 Task: Open Card Customer Onboarding Execution in Board Customer Acquisition to Workspace Account Management and add a team member Softage.1@softage.net, a label Blue, a checklist Houseplant Care, an attachment from Trello, a color Blue and finally, add a card description 'Plan and execute company team-building workshop' and a comment 'Let us approach this task with a sense of enthusiasm and passion, embracing the challenge and the opportunity it presents.'. Add a start date 'Jan 01, 1900' with a due date 'Jan 08, 1900'
Action: Mouse moved to (375, 206)
Screenshot: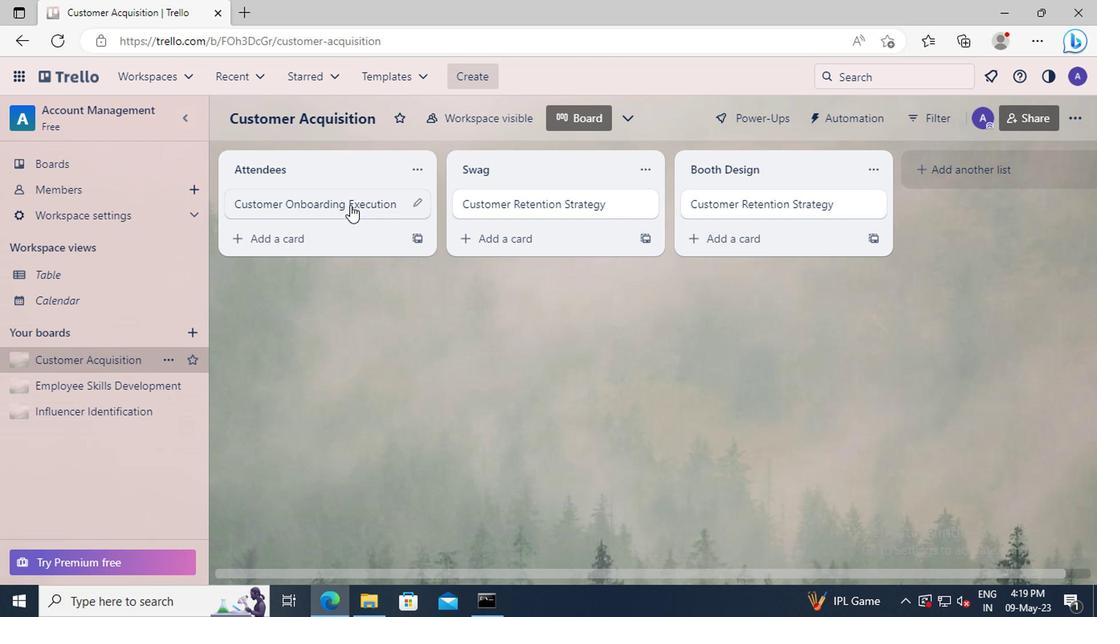 
Action: Mouse pressed left at (375, 206)
Screenshot: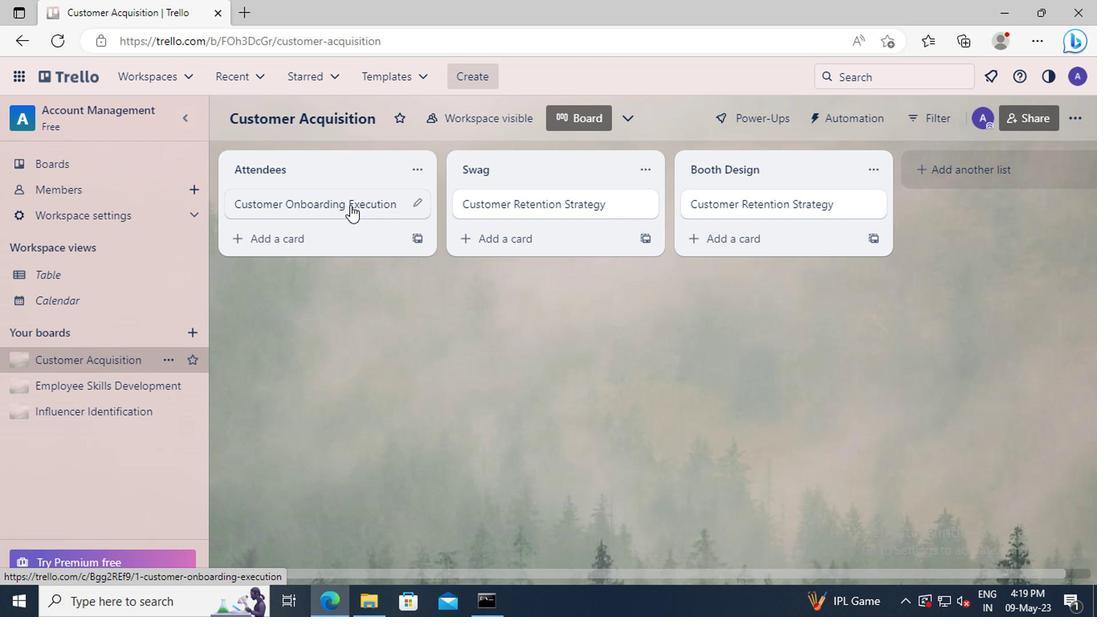 
Action: Mouse moved to (772, 201)
Screenshot: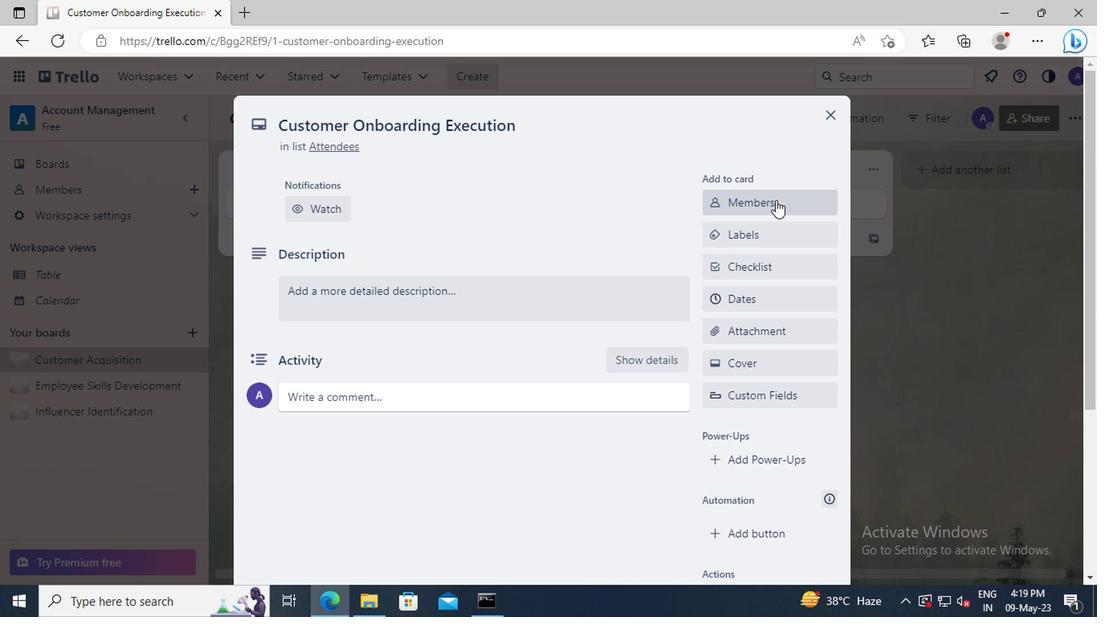 
Action: Mouse pressed left at (772, 201)
Screenshot: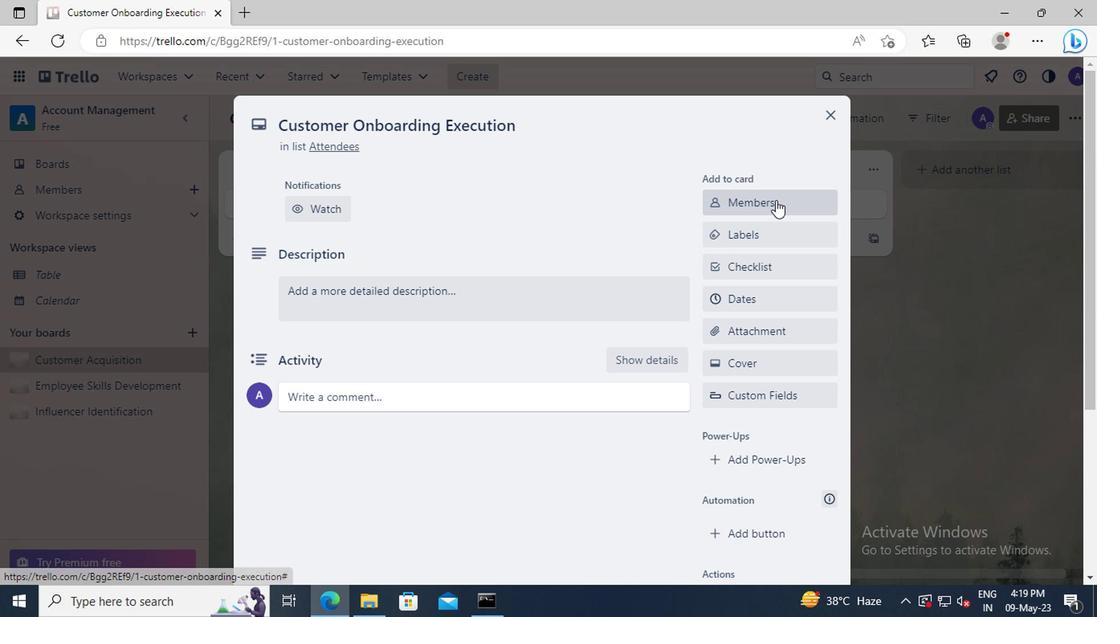 
Action: Mouse moved to (763, 285)
Screenshot: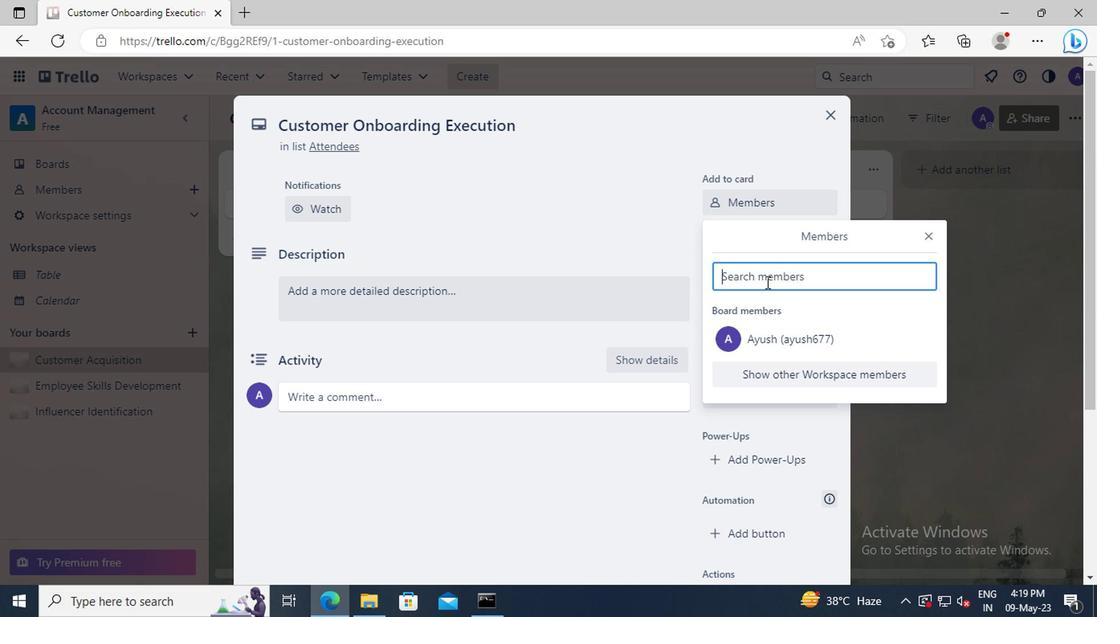 
Action: Mouse pressed left at (763, 285)
Screenshot: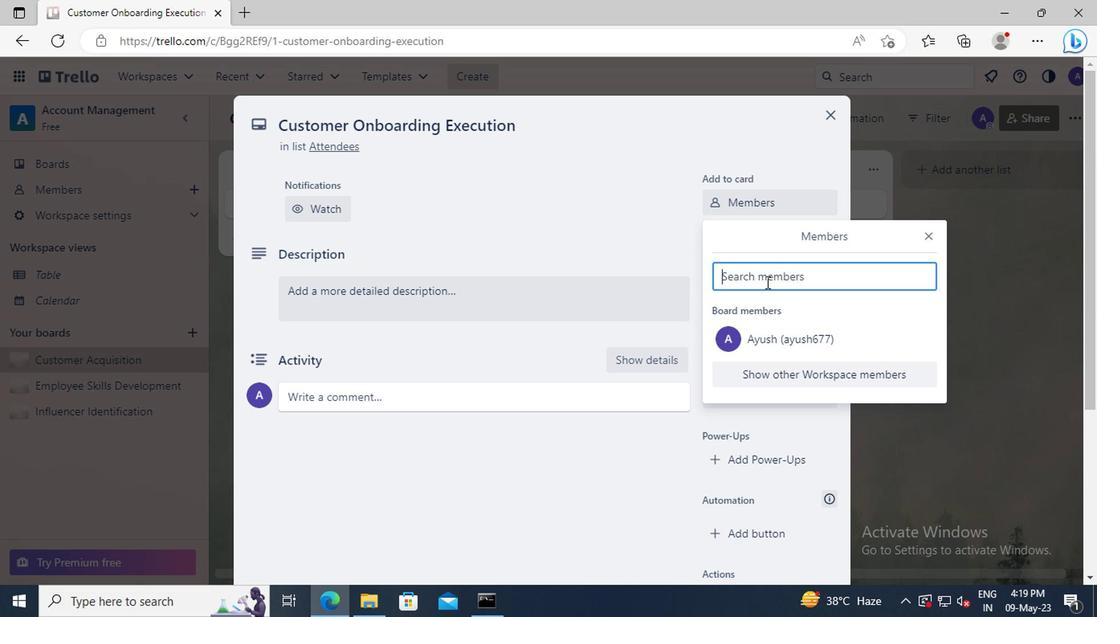 
Action: Mouse moved to (767, 285)
Screenshot: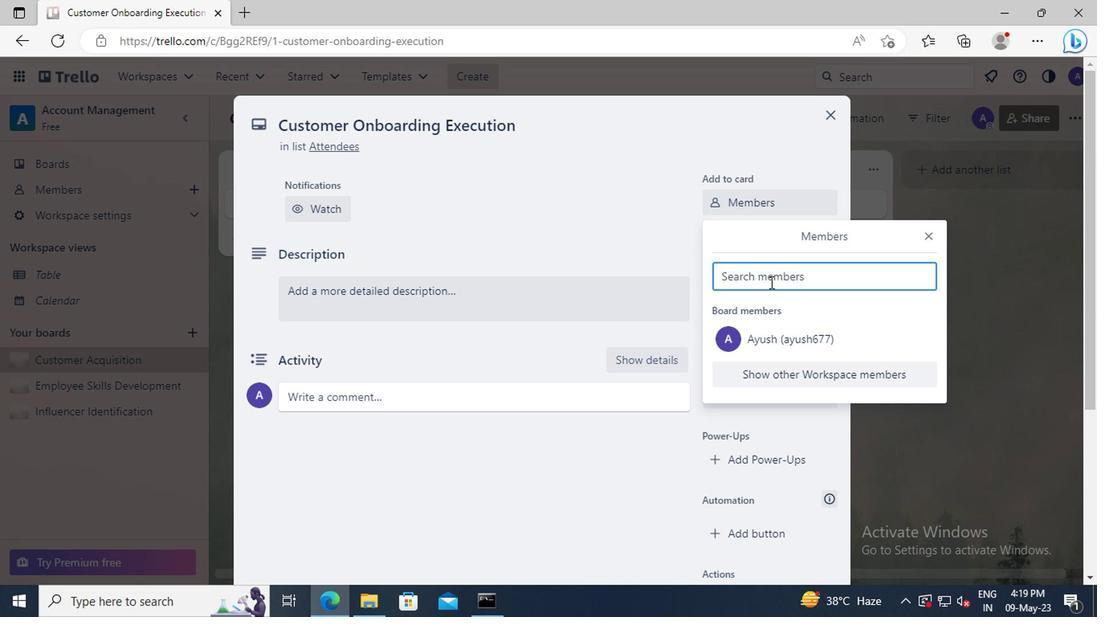 
Action: Key pressed <Key.shift_r>Softage.1
Screenshot: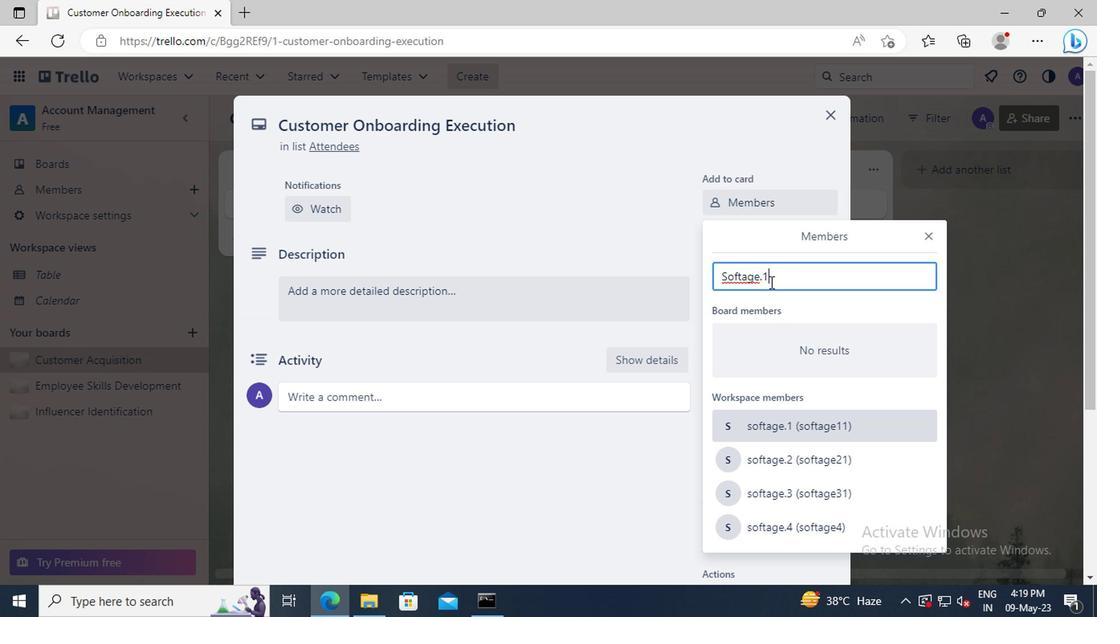 
Action: Mouse moved to (778, 430)
Screenshot: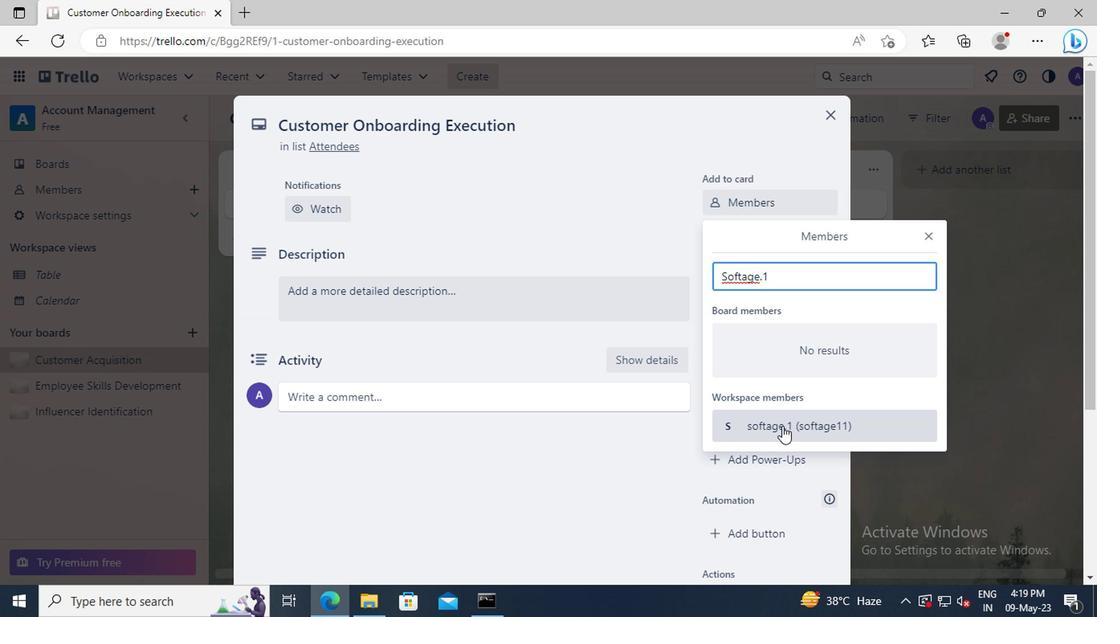 
Action: Mouse pressed left at (778, 430)
Screenshot: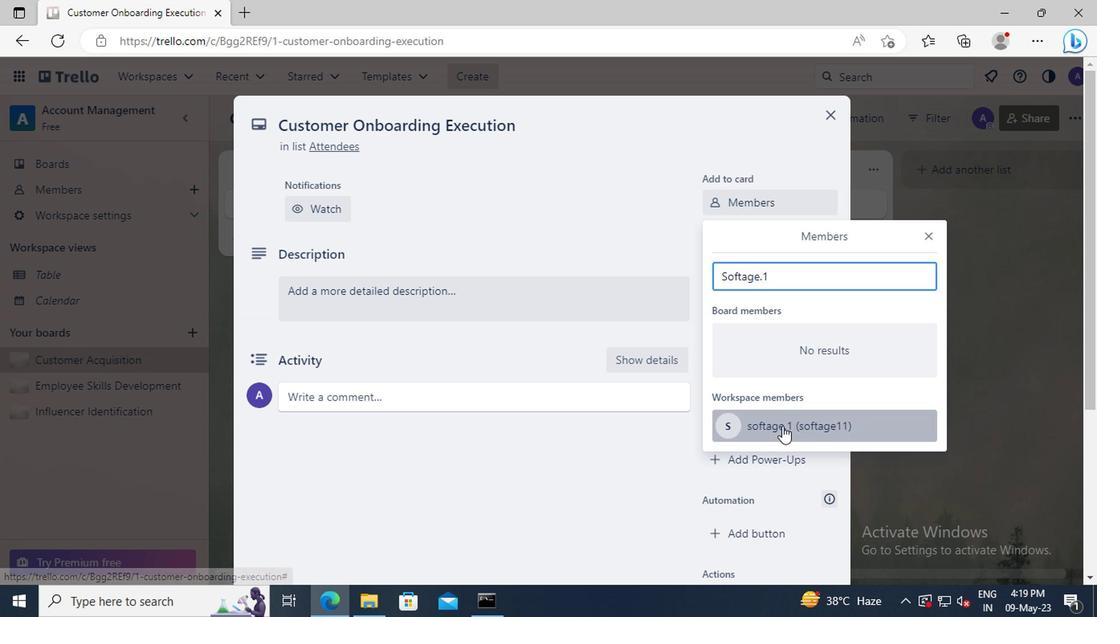 
Action: Mouse moved to (917, 241)
Screenshot: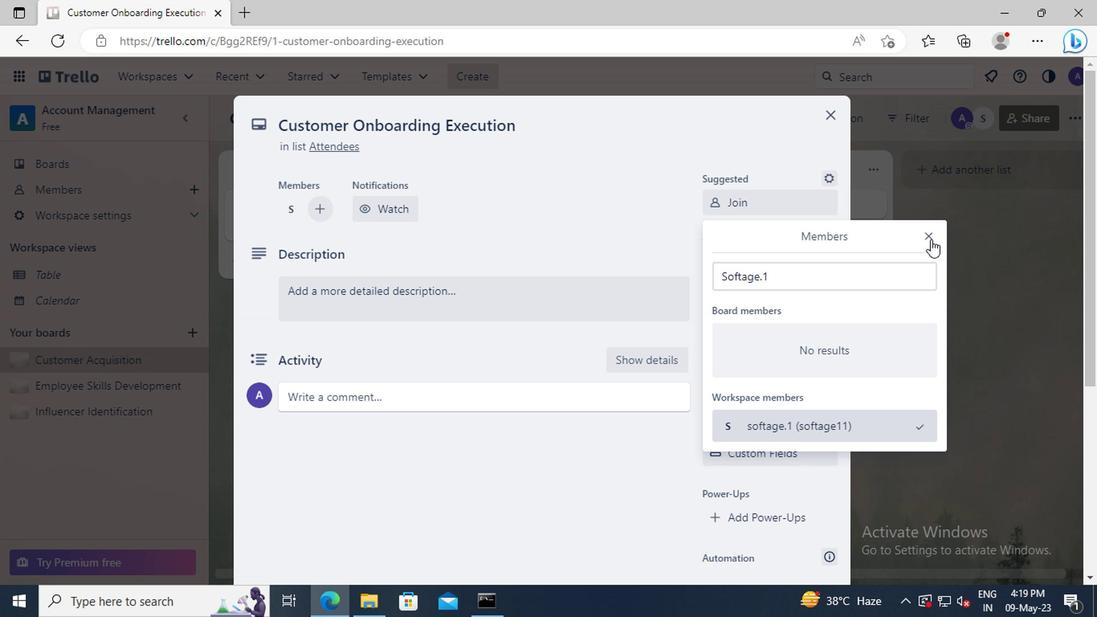 
Action: Mouse pressed left at (917, 241)
Screenshot: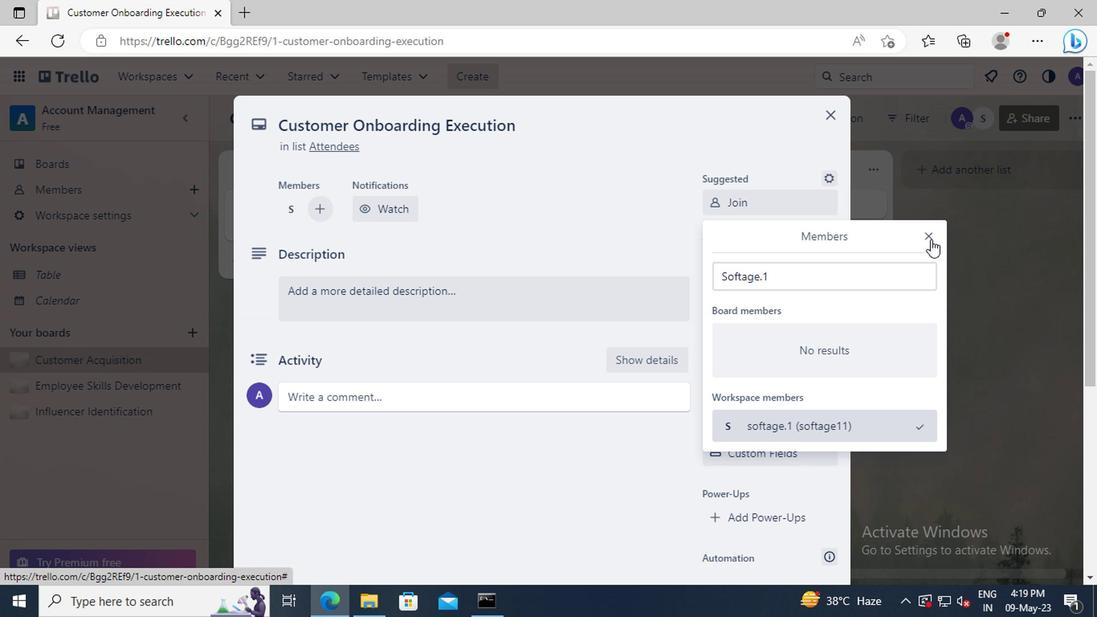 
Action: Mouse moved to (799, 286)
Screenshot: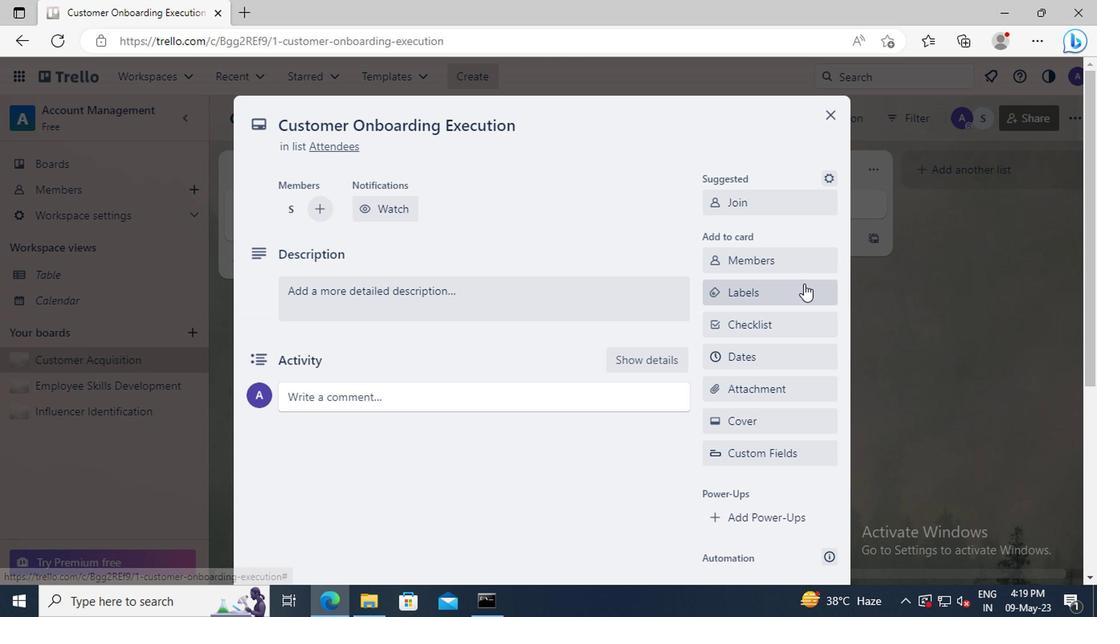 
Action: Mouse pressed left at (799, 286)
Screenshot: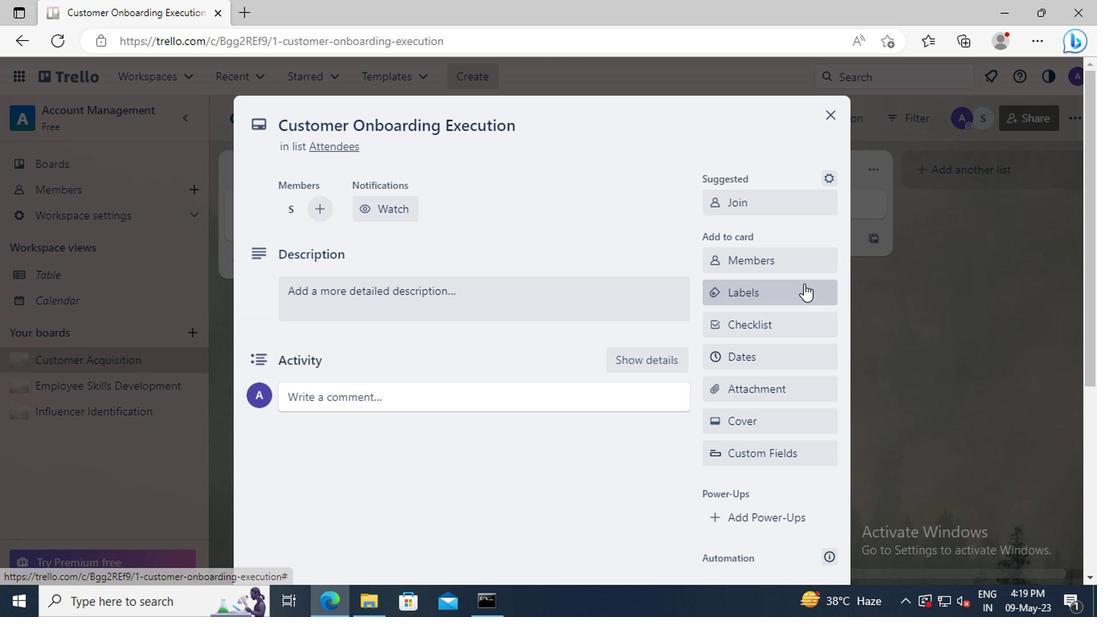 
Action: Mouse moved to (809, 400)
Screenshot: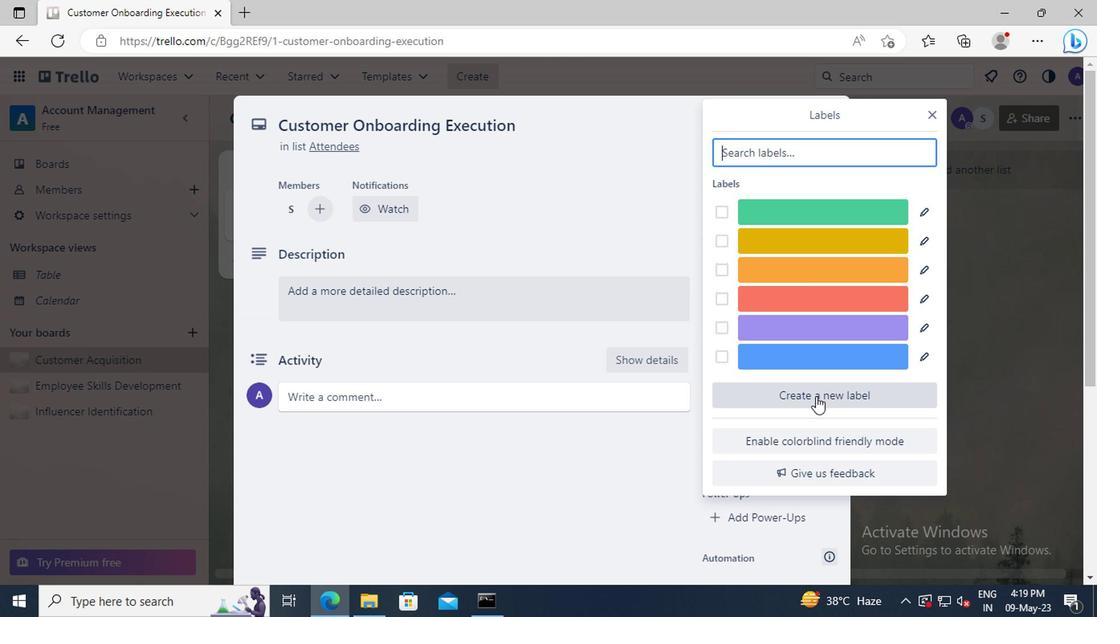 
Action: Mouse pressed left at (809, 400)
Screenshot: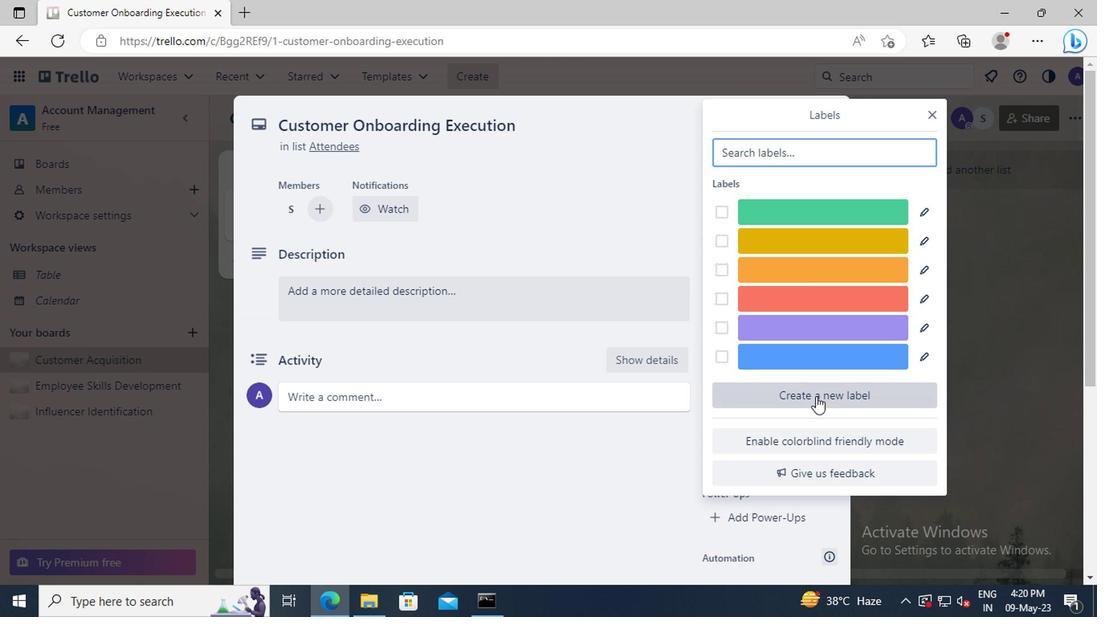 
Action: Mouse moved to (739, 438)
Screenshot: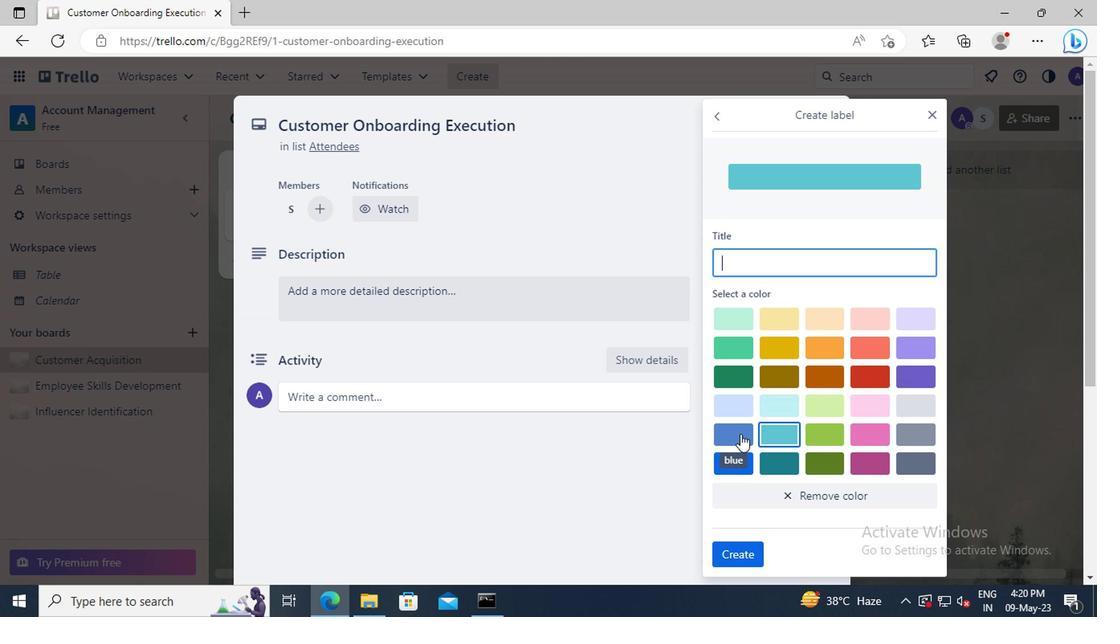 
Action: Mouse pressed left at (739, 438)
Screenshot: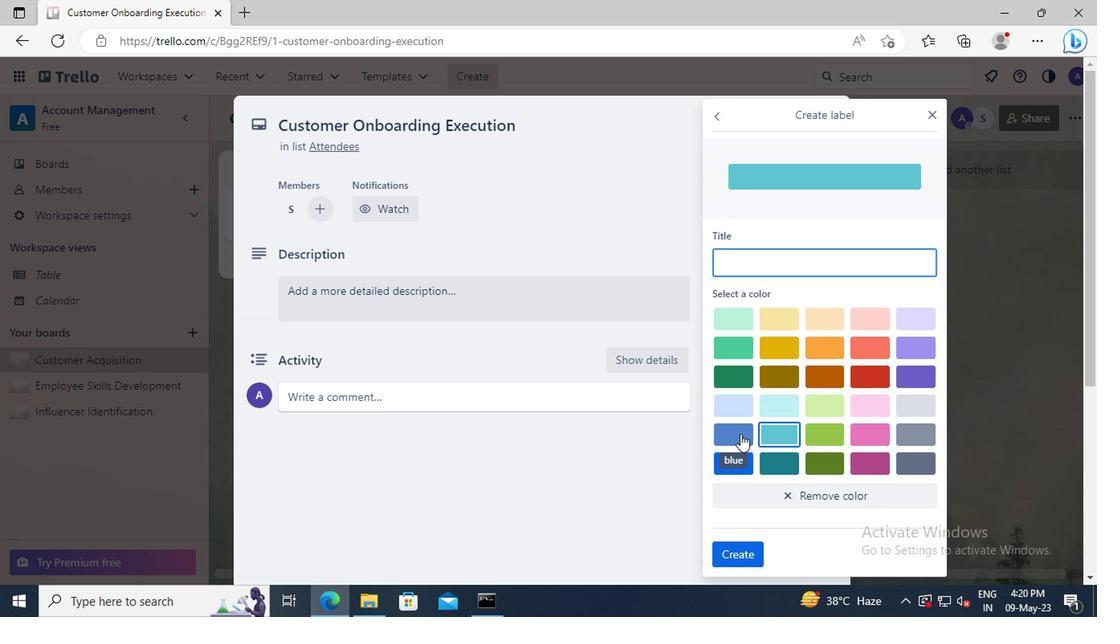 
Action: Mouse moved to (737, 560)
Screenshot: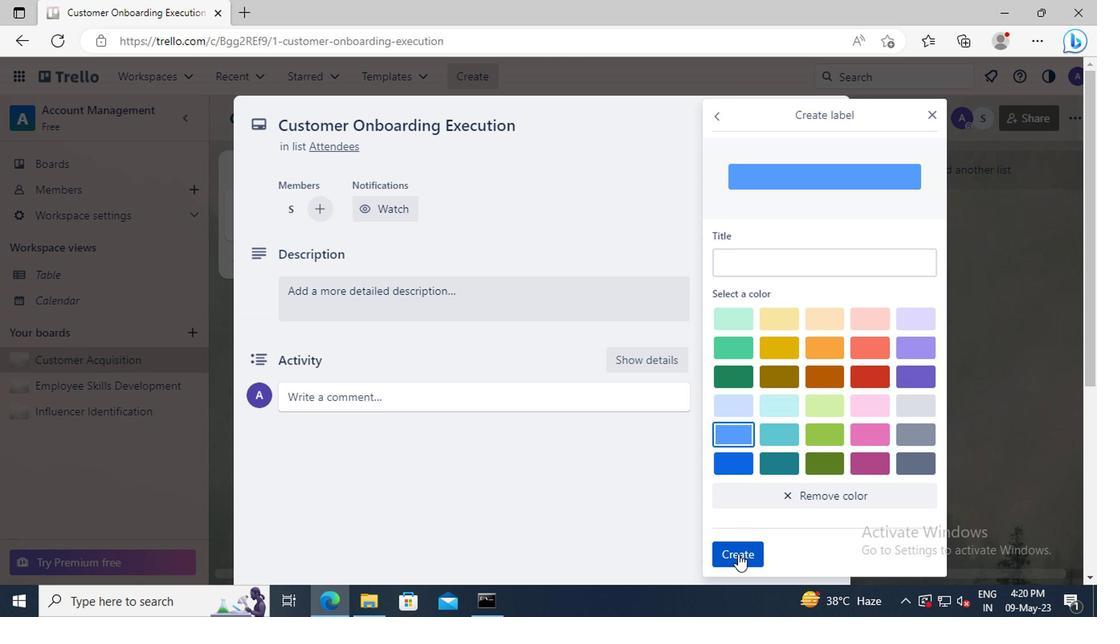 
Action: Mouse pressed left at (737, 560)
Screenshot: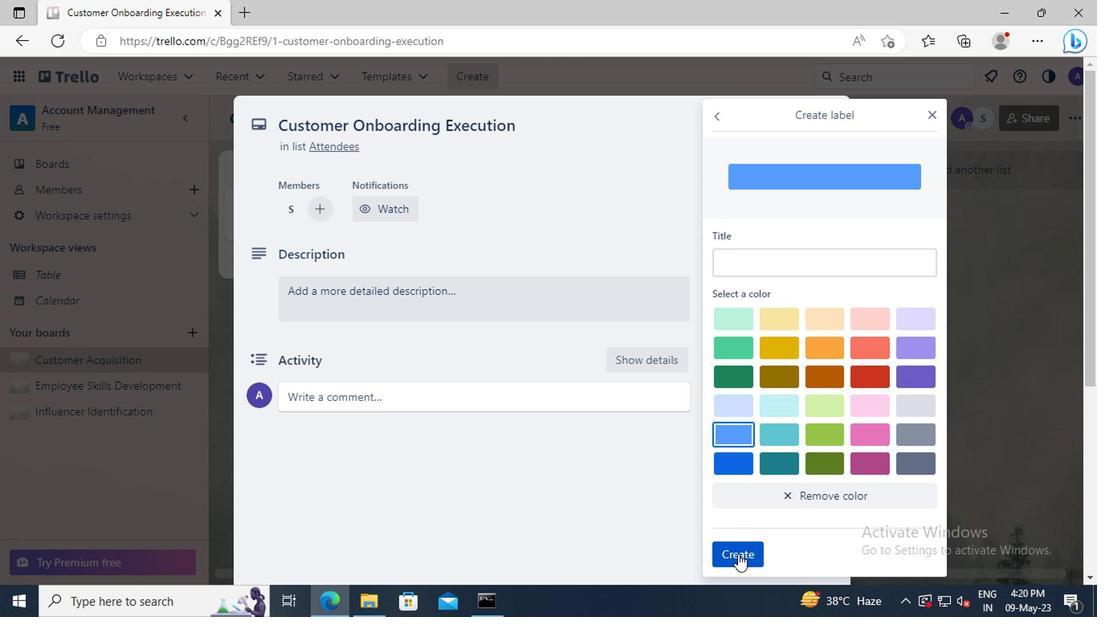 
Action: Mouse moved to (917, 115)
Screenshot: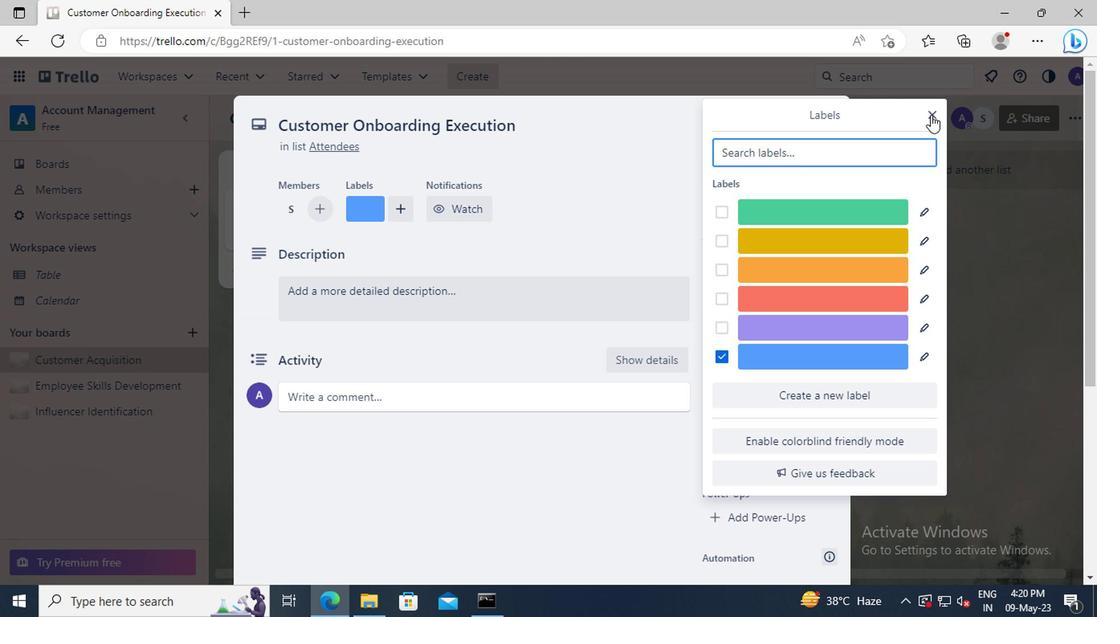 
Action: Mouse pressed left at (917, 115)
Screenshot: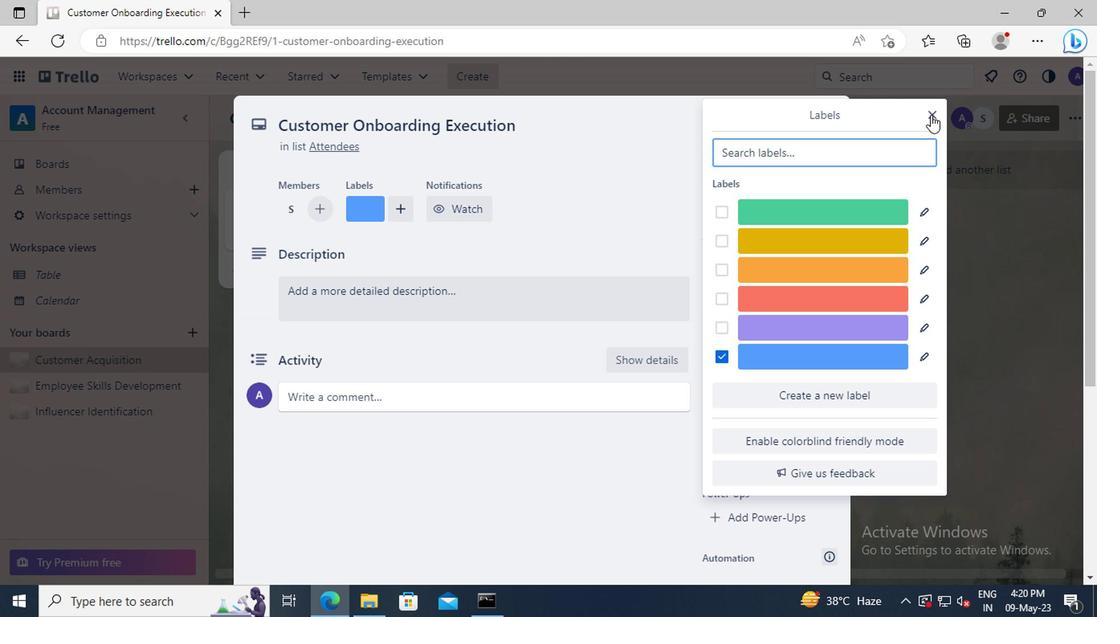 
Action: Mouse moved to (787, 331)
Screenshot: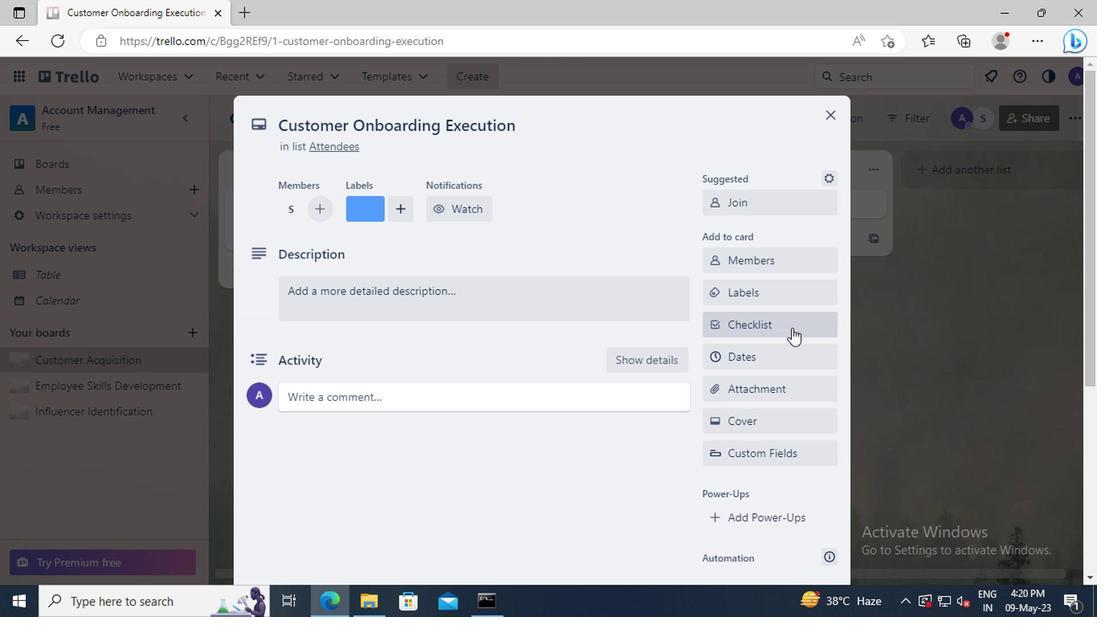 
Action: Mouse pressed left at (787, 331)
Screenshot: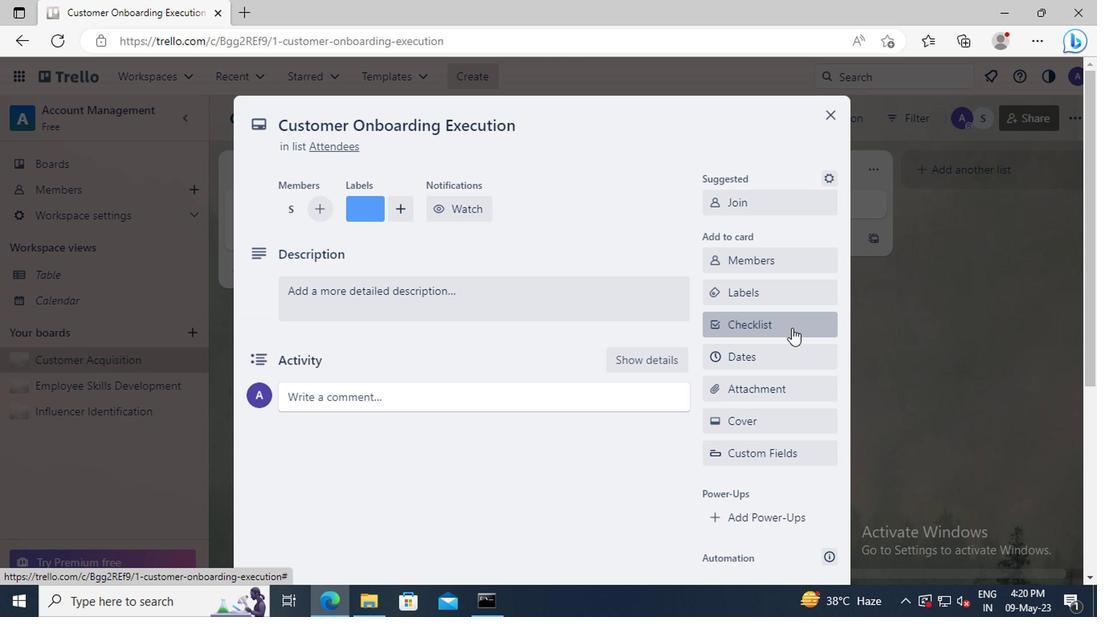 
Action: Key pressed <Key.shift>HOUSEPLANT<Key.space><Key.shift>CARE
Screenshot: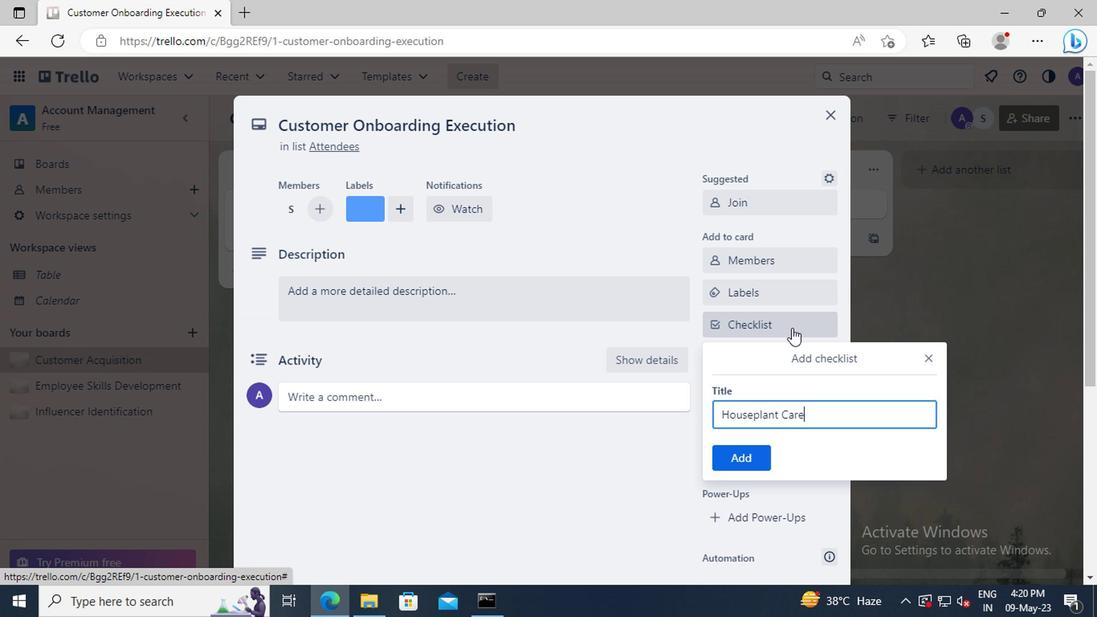 
Action: Mouse moved to (756, 459)
Screenshot: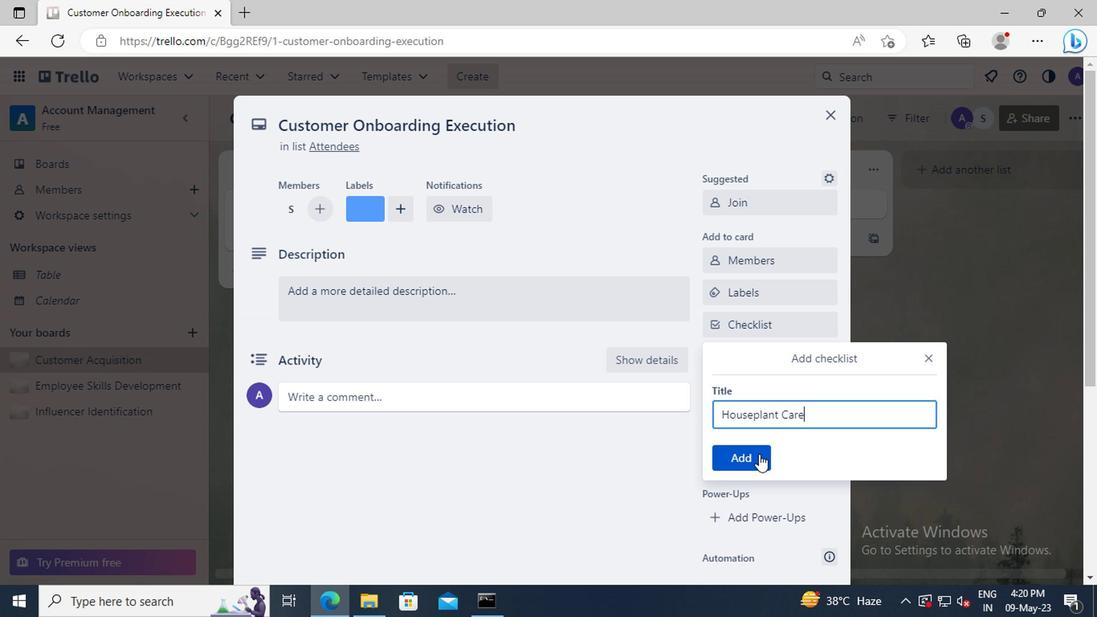 
Action: Mouse pressed left at (756, 459)
Screenshot: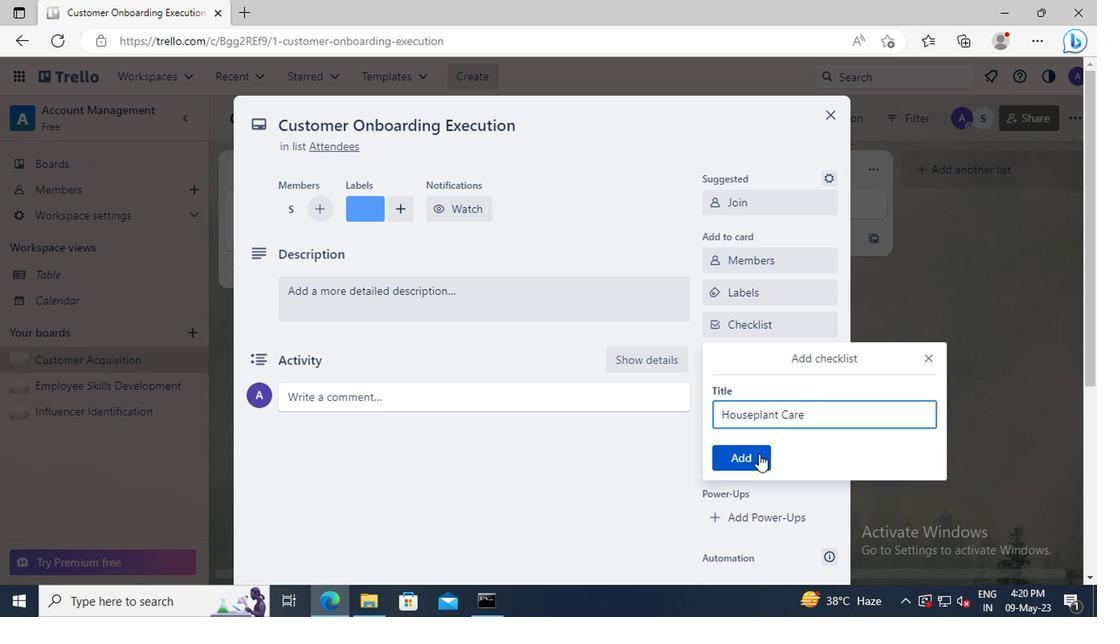 
Action: Mouse moved to (756, 401)
Screenshot: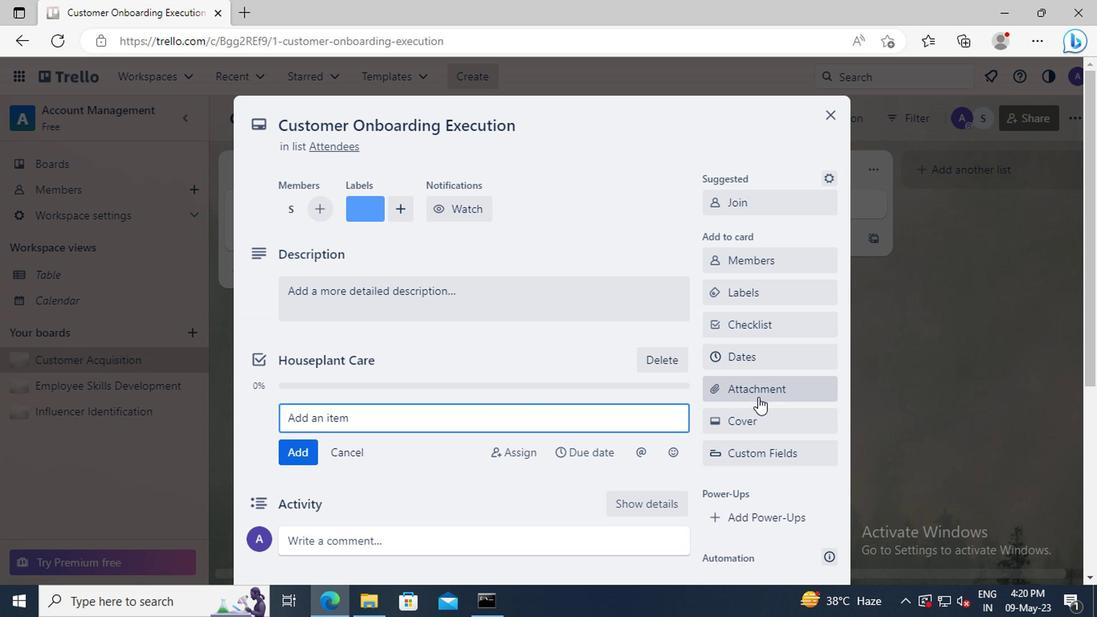 
Action: Mouse pressed left at (756, 401)
Screenshot: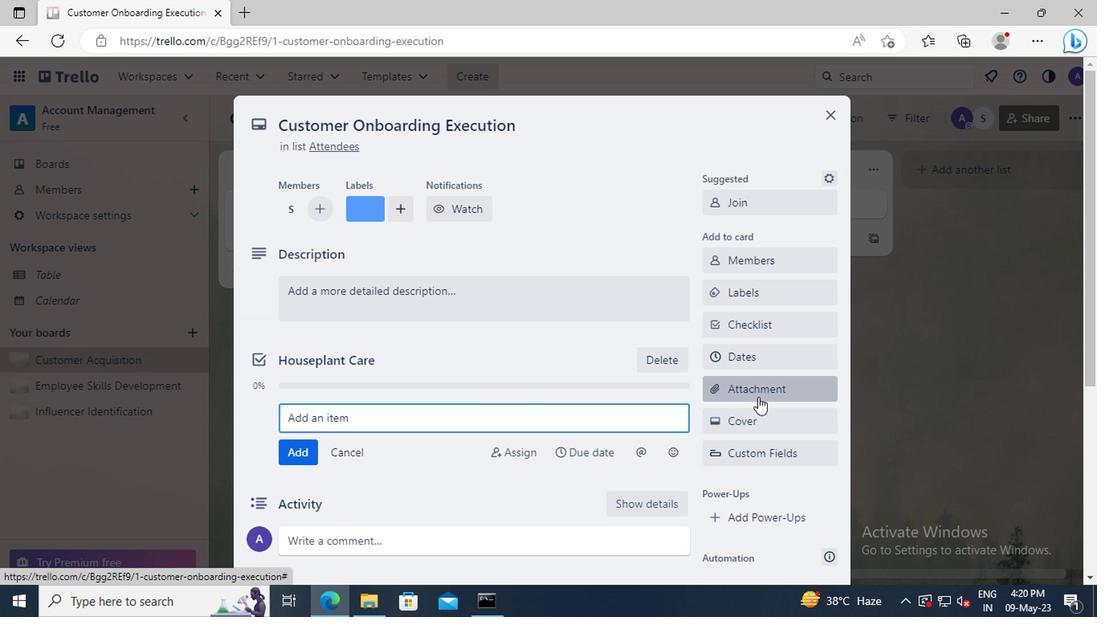 
Action: Mouse moved to (751, 173)
Screenshot: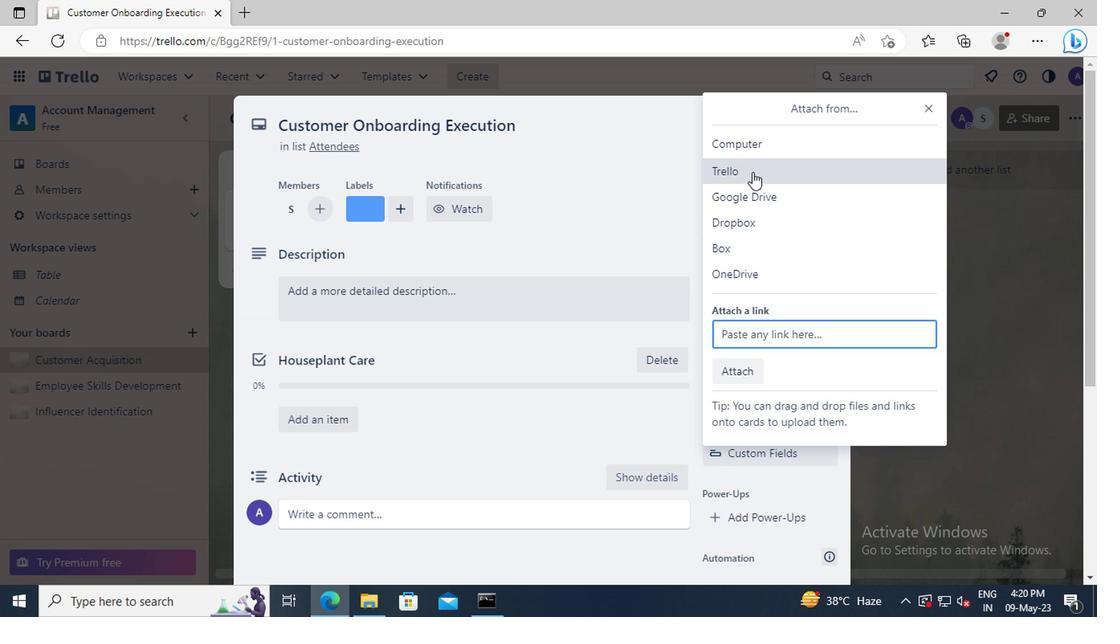 
Action: Mouse pressed left at (751, 173)
Screenshot: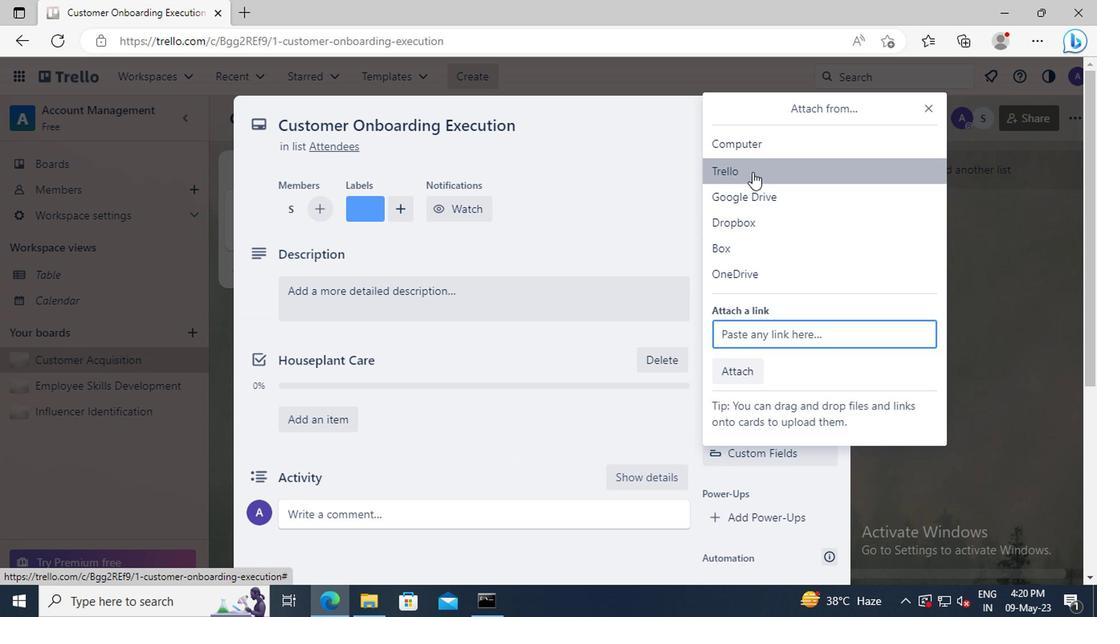 
Action: Mouse moved to (755, 227)
Screenshot: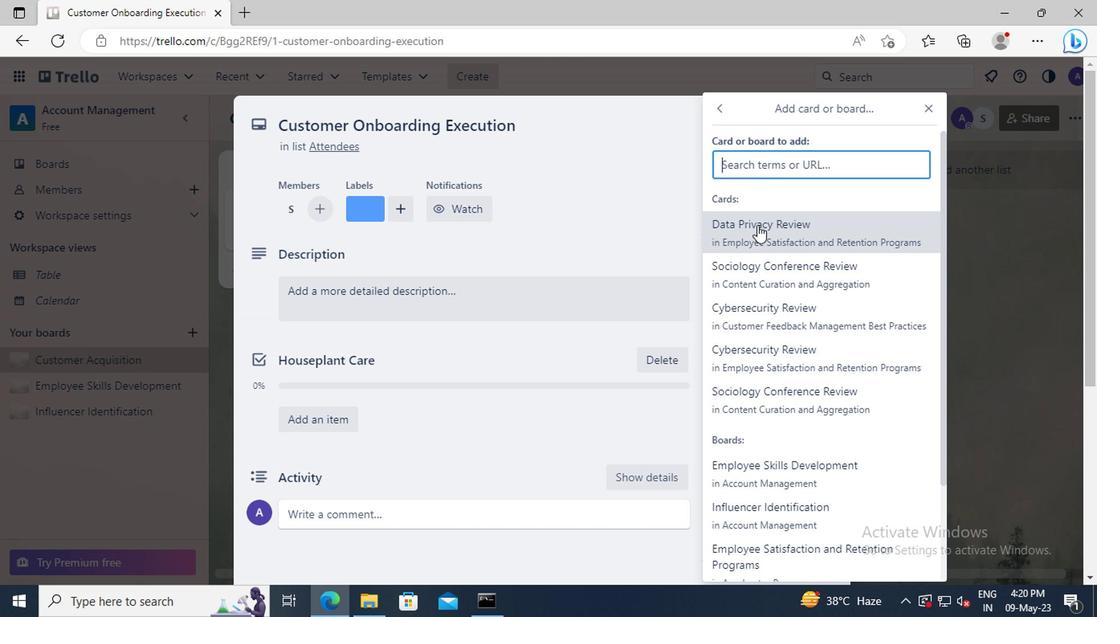 
Action: Mouse pressed left at (755, 227)
Screenshot: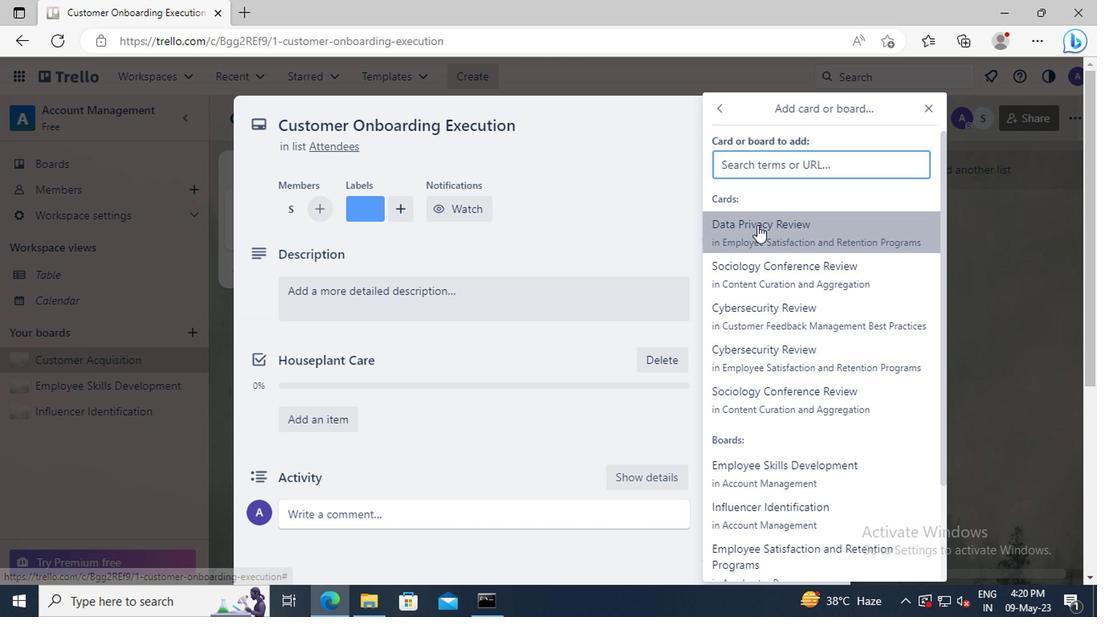 
Action: Mouse moved to (768, 422)
Screenshot: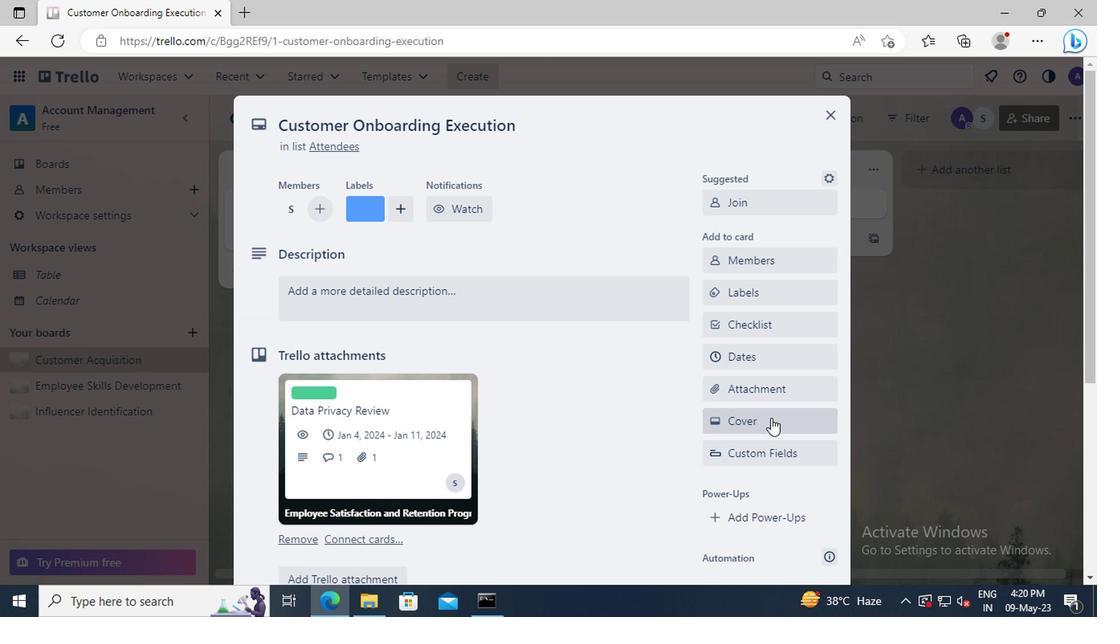 
Action: Mouse pressed left at (768, 422)
Screenshot: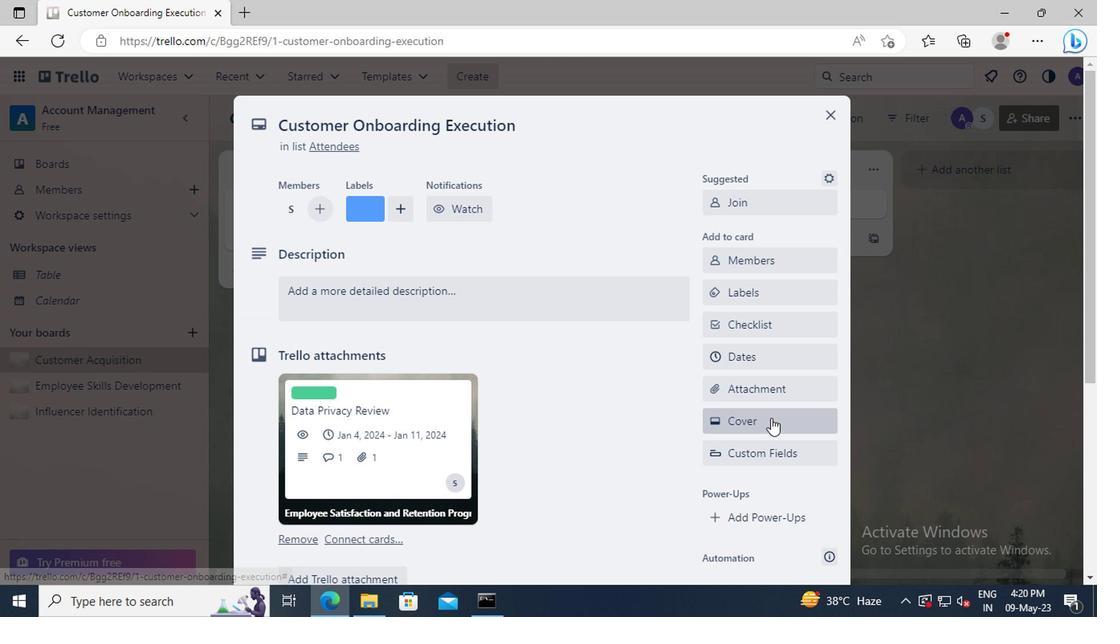 
Action: Mouse moved to (743, 306)
Screenshot: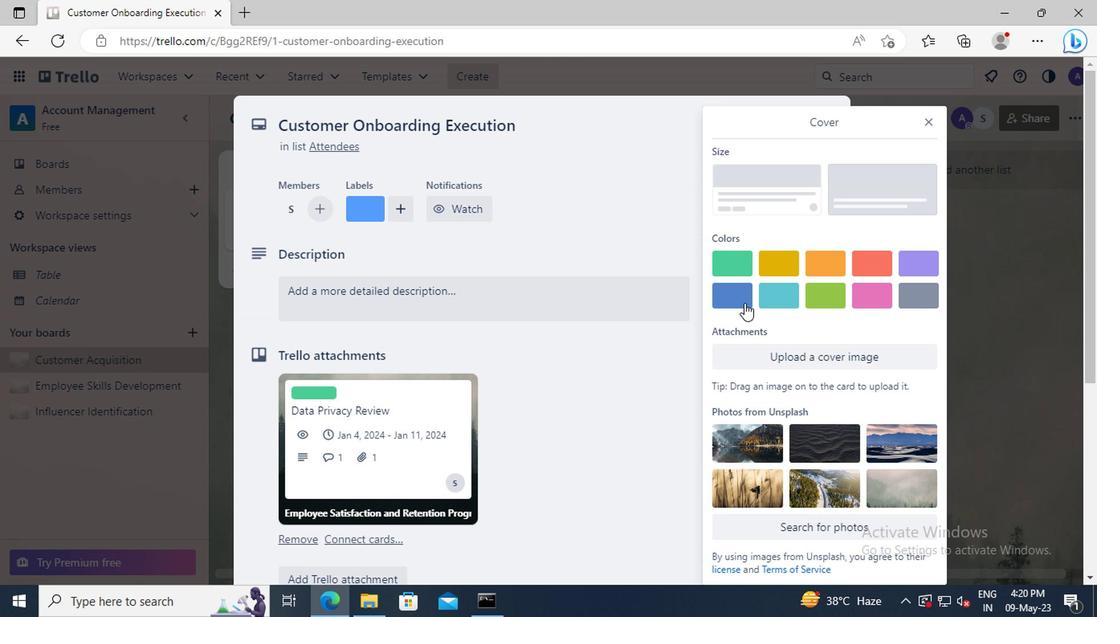 
Action: Mouse pressed left at (743, 306)
Screenshot: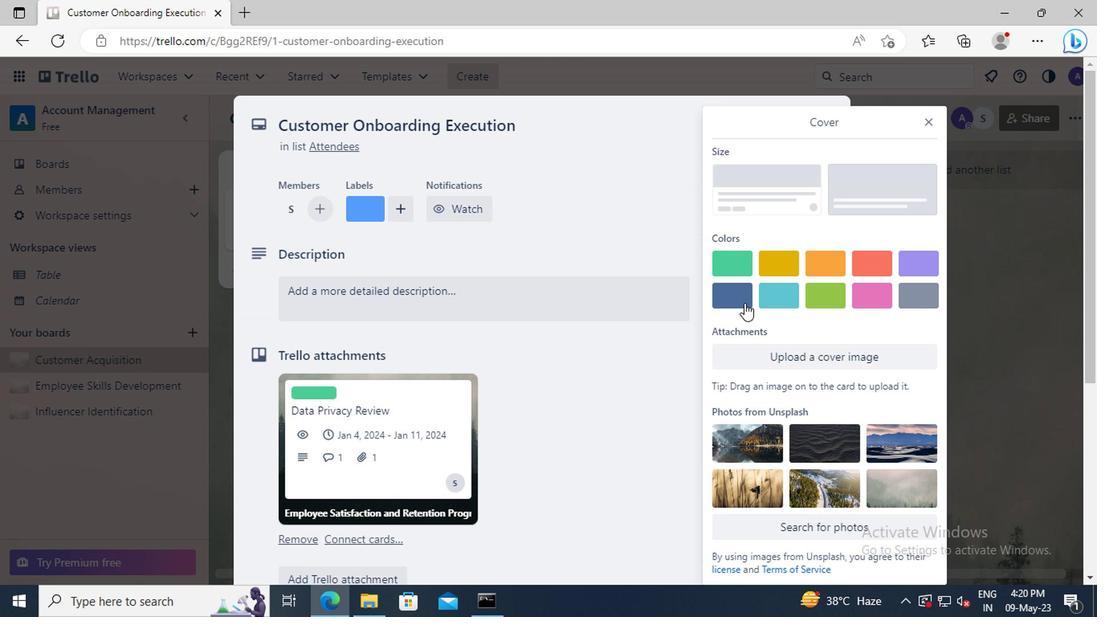 
Action: Mouse moved to (913, 111)
Screenshot: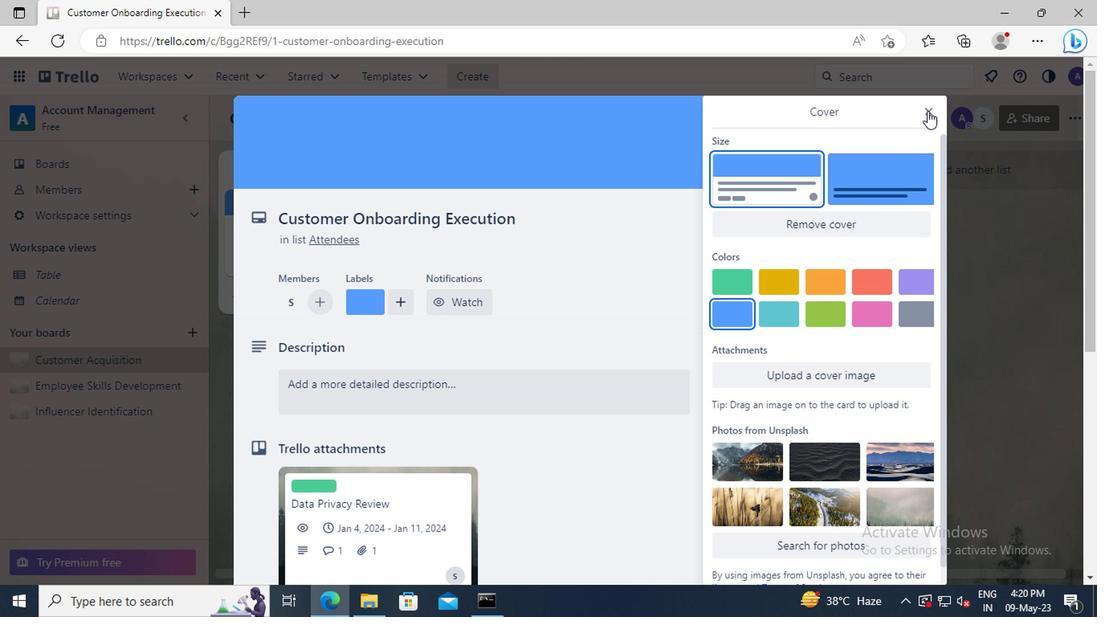 
Action: Mouse pressed left at (913, 111)
Screenshot: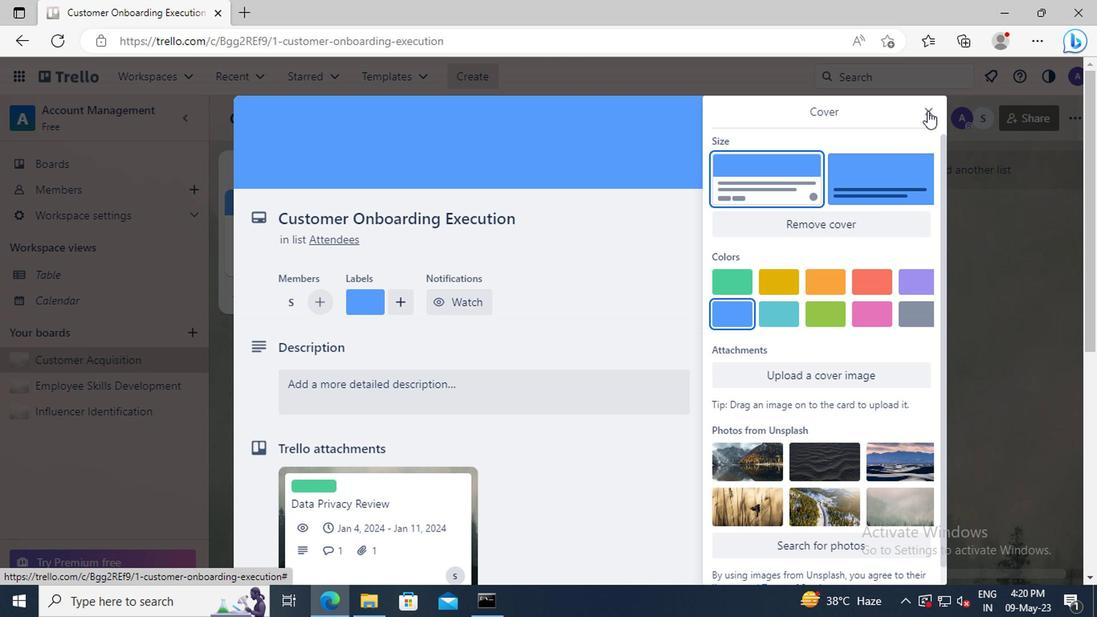 
Action: Mouse moved to (492, 394)
Screenshot: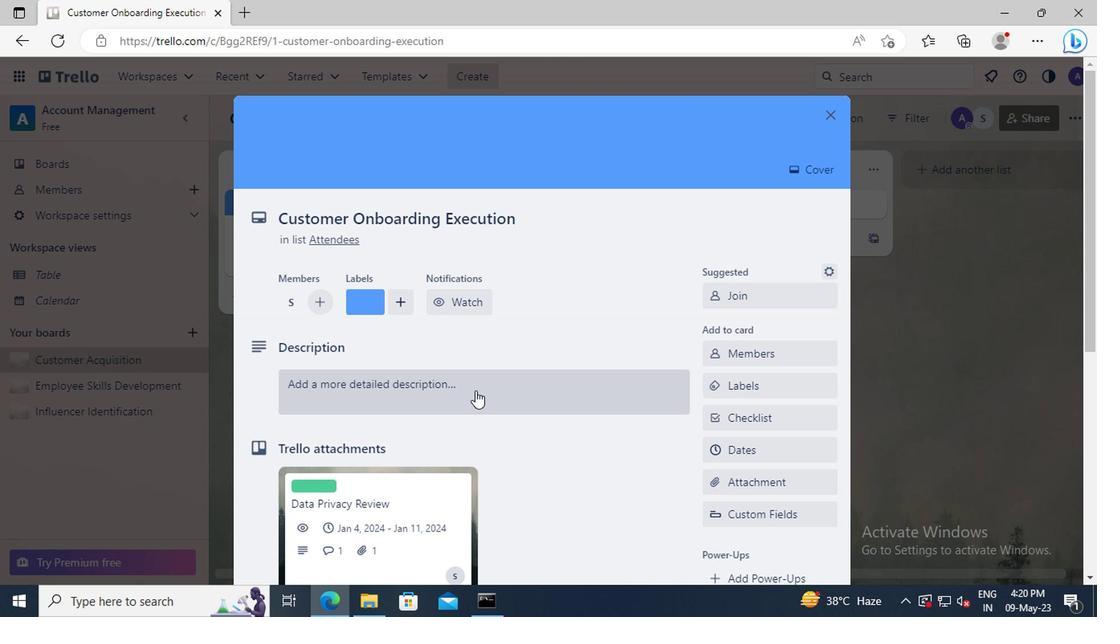 
Action: Mouse pressed left at (492, 394)
Screenshot: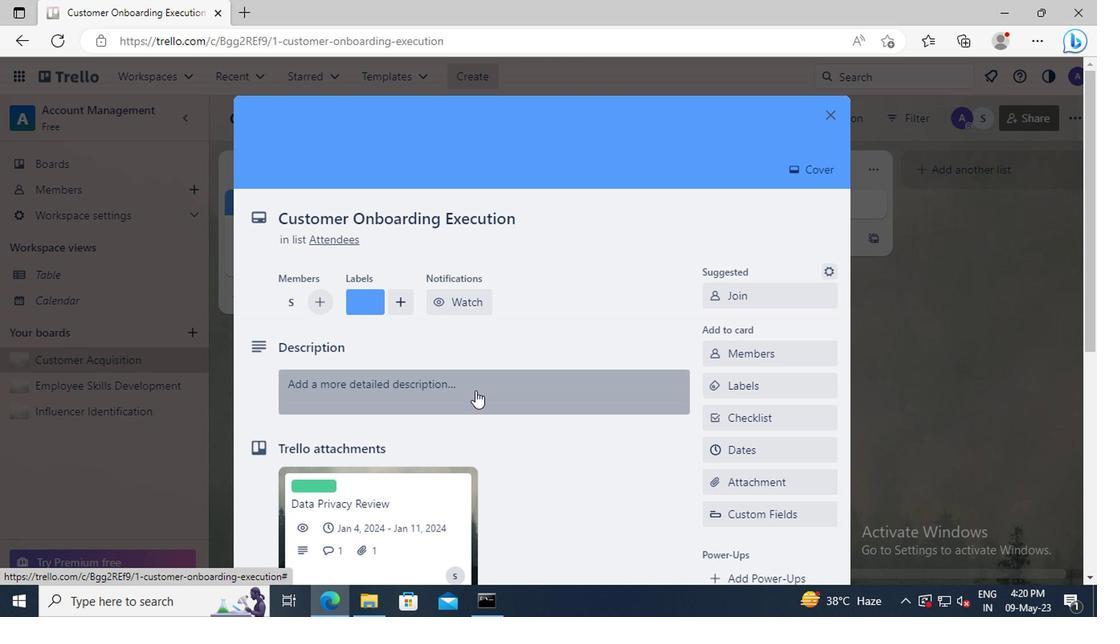 
Action: Key pressed <Key.shift>PLAN<Key.space>AND<Key.space>EXECUTE<Key.space>COMPANY<Key.space>TEAM-BUILDING<Key.space>WORKSHOP
Screenshot: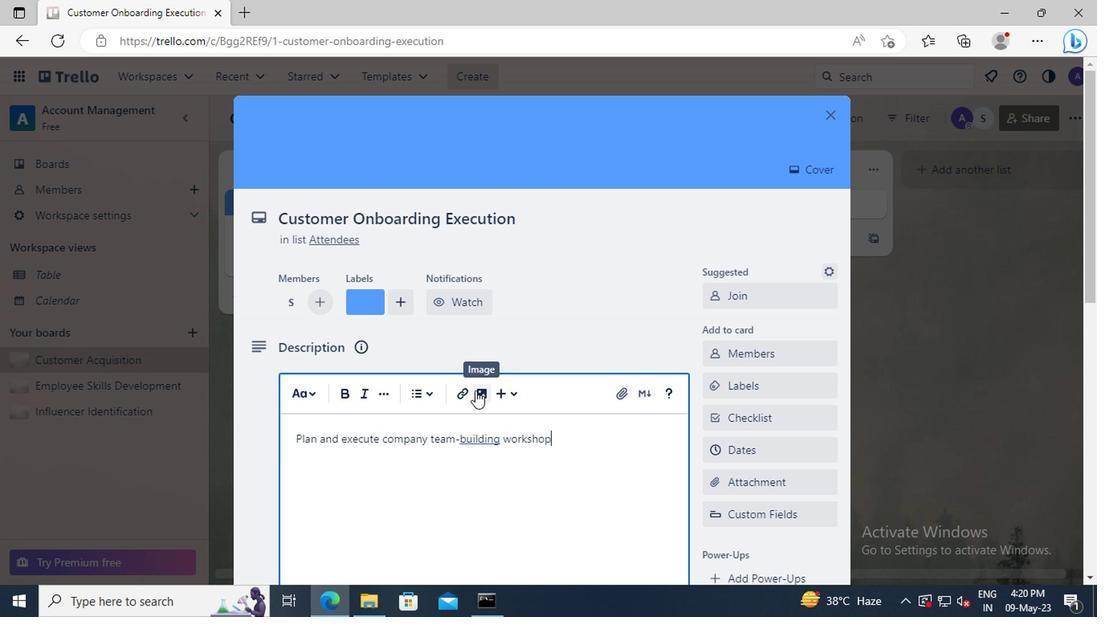 
Action: Mouse scrolled (492, 394) with delta (0, 0)
Screenshot: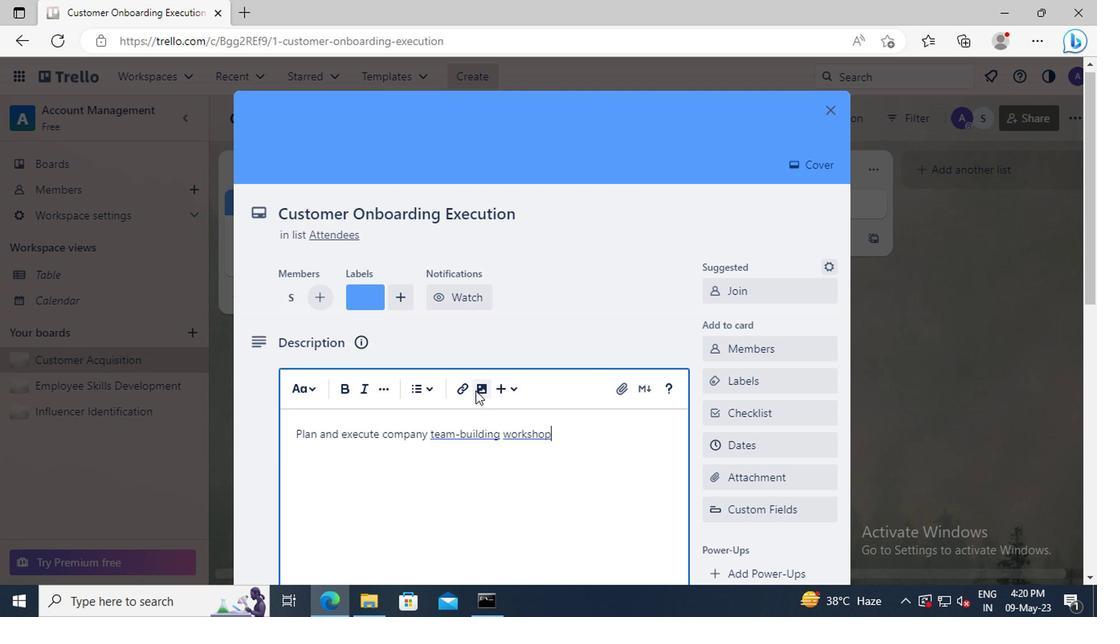 
Action: Mouse scrolled (492, 394) with delta (0, 0)
Screenshot: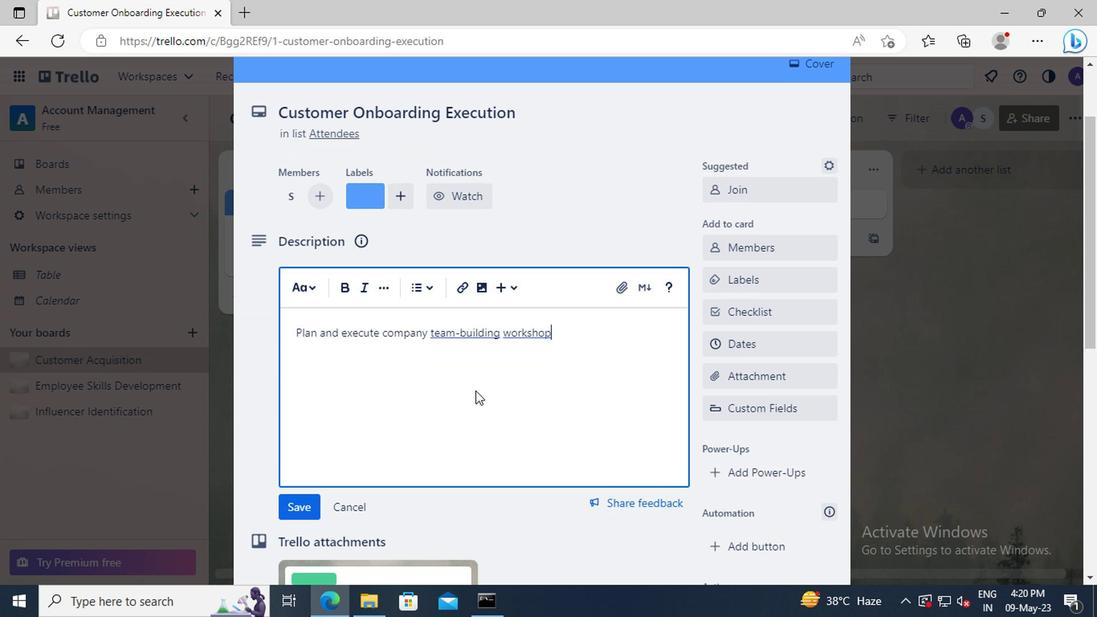 
Action: Mouse scrolled (492, 394) with delta (0, 0)
Screenshot: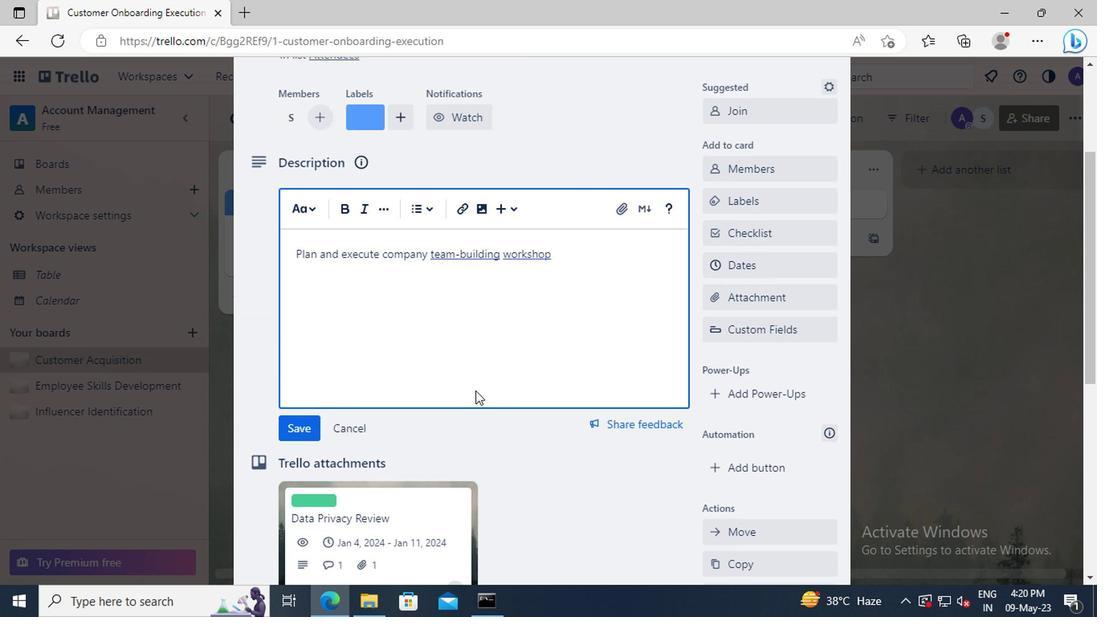 
Action: Mouse moved to (329, 389)
Screenshot: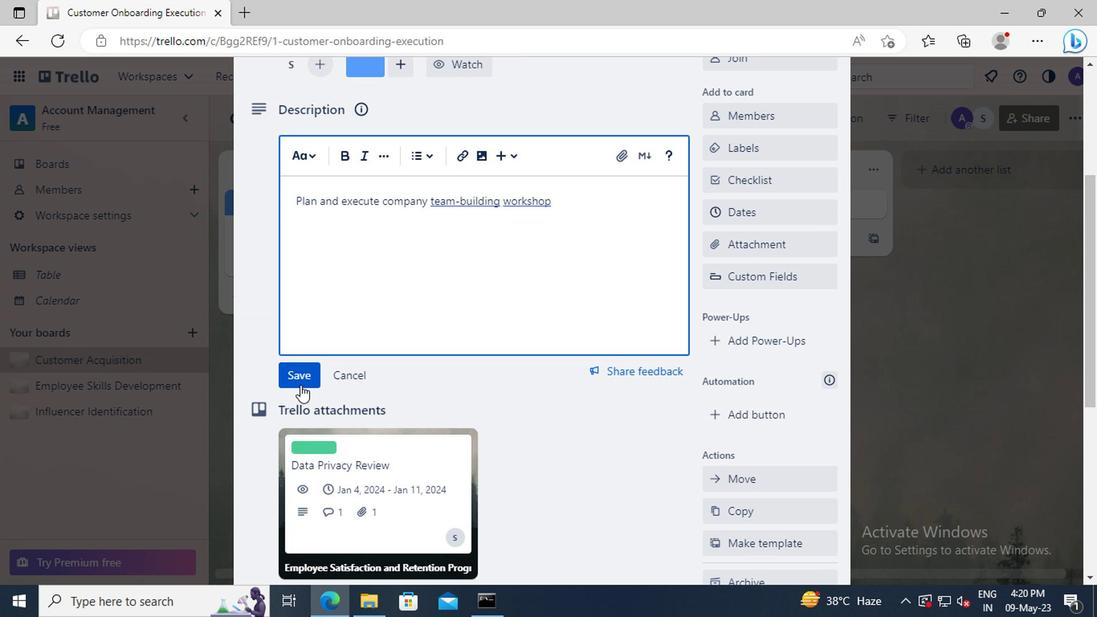 
Action: Mouse pressed left at (329, 389)
Screenshot: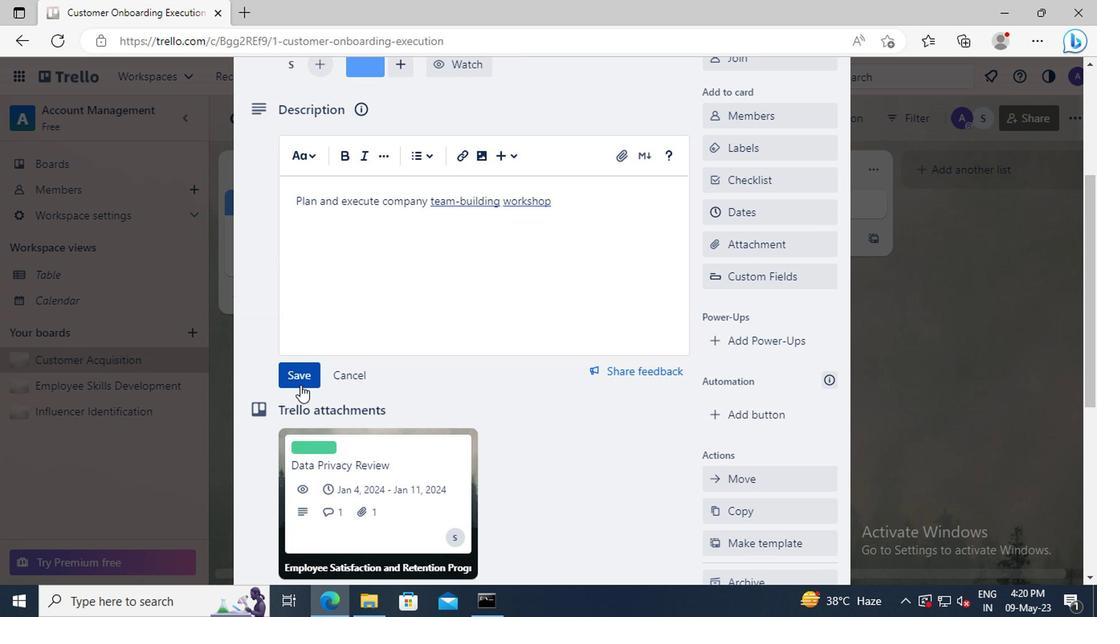 
Action: Mouse scrolled (329, 388) with delta (0, 0)
Screenshot: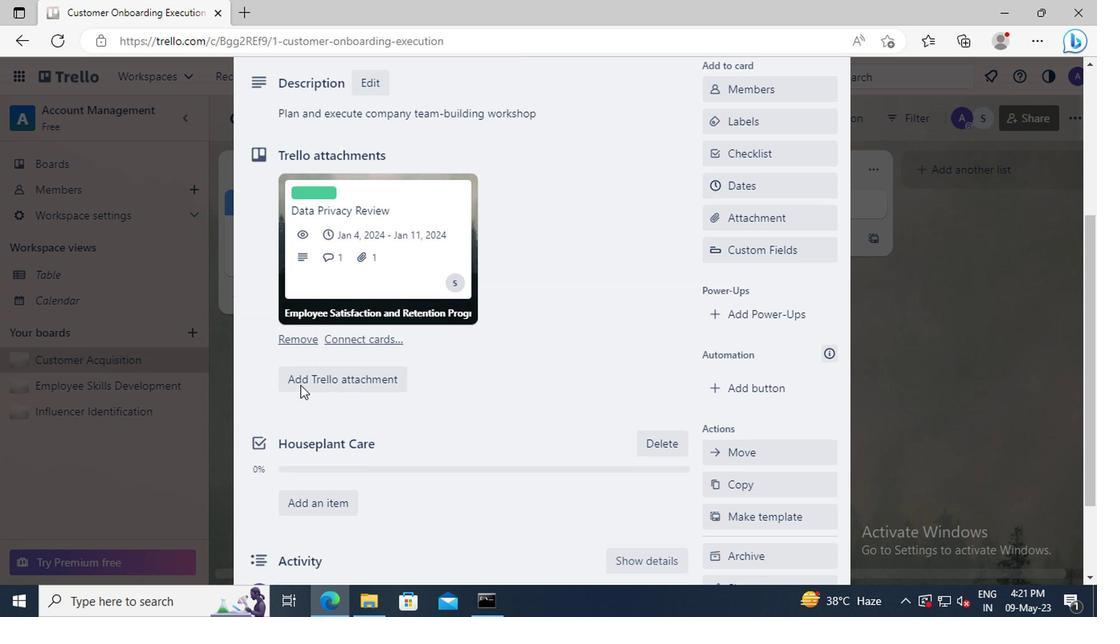 
Action: Mouse scrolled (329, 388) with delta (0, 0)
Screenshot: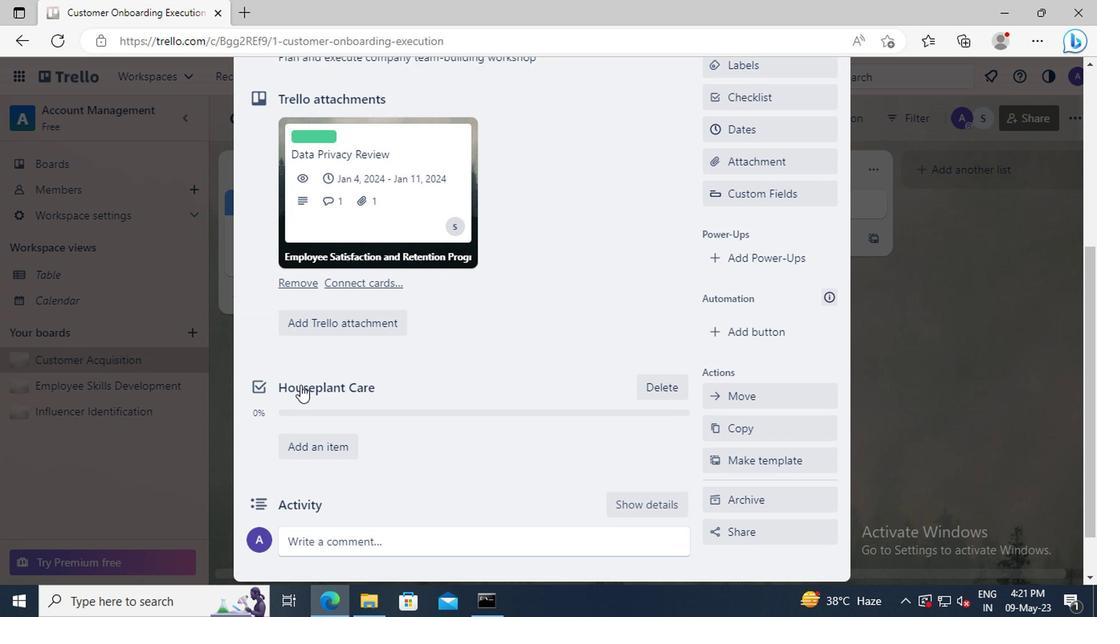 
Action: Mouse scrolled (329, 388) with delta (0, 0)
Screenshot: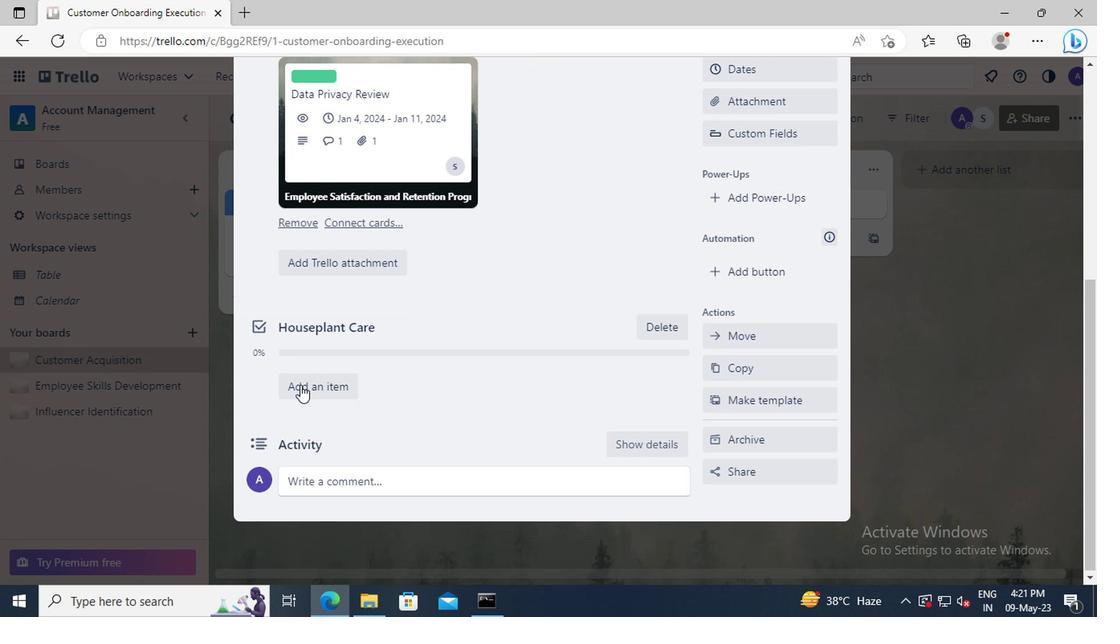 
Action: Mouse moved to (344, 482)
Screenshot: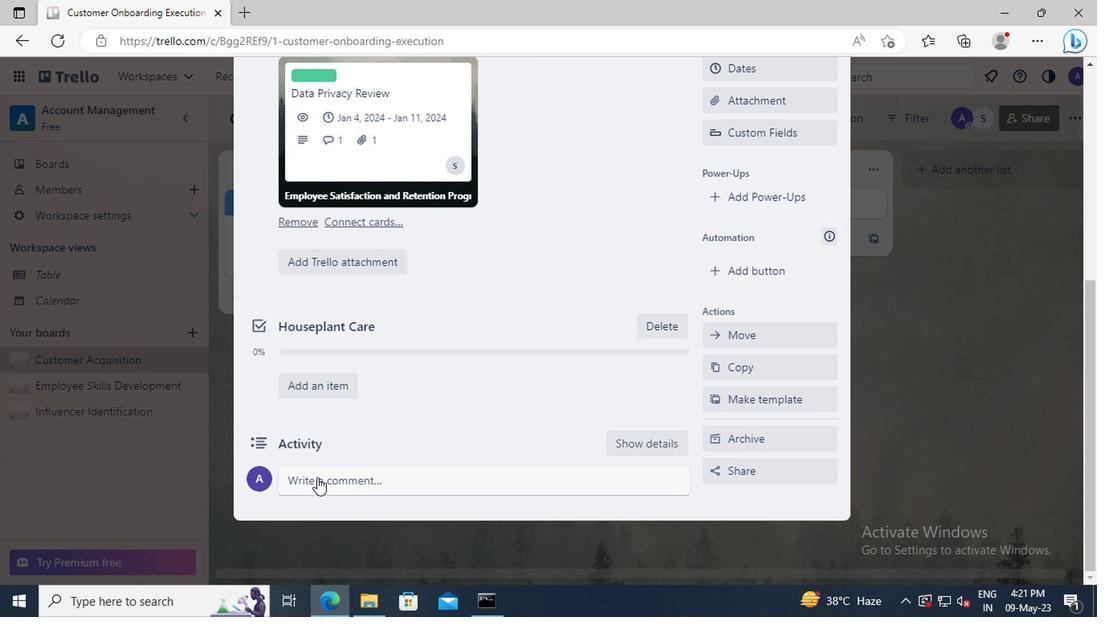 
Action: Mouse pressed left at (344, 482)
Screenshot: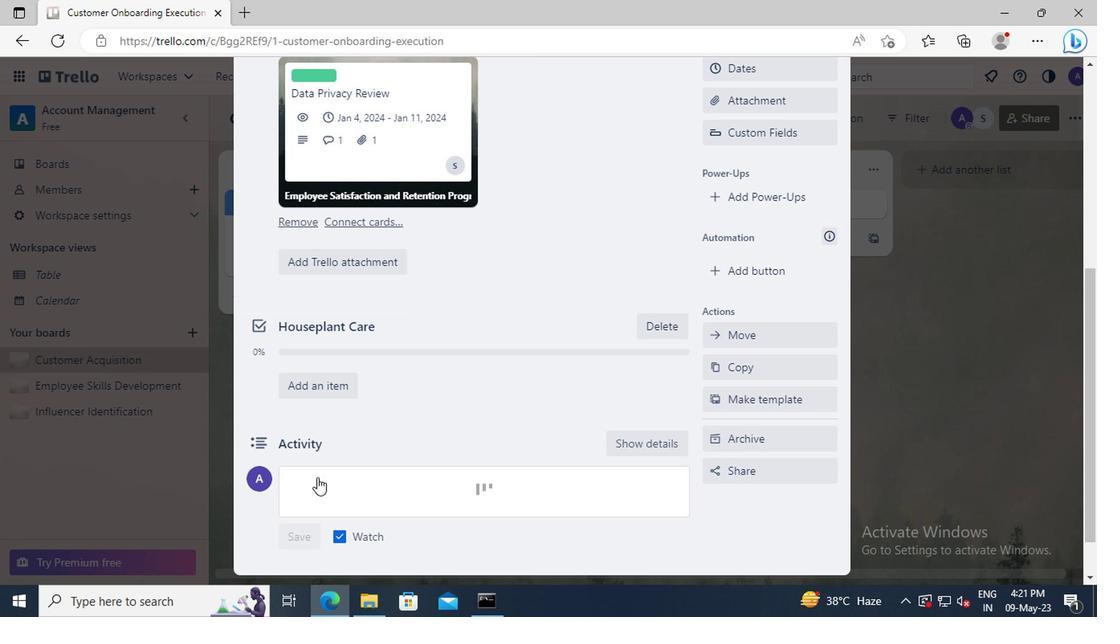 
Action: Key pressed <Key.shift>LET<Key.space>US<Key.space>APPROACH<Key.space>THIS<Key.space>TASK<Key.space>WITH<Key.space>A<Key.space>SENSE<Key.space>OF<Key.space>ENTHUSIASM<Key.space>AND<Key.space>PASSION,<Key.space>EMBRACING<Key.space>THE<Key.space>CHALLENGE<Key.space>AND<Key.space>THE<Key.space>OPPORTUNITY<Key.space>IT<Key.space>PRESENTS
Screenshot: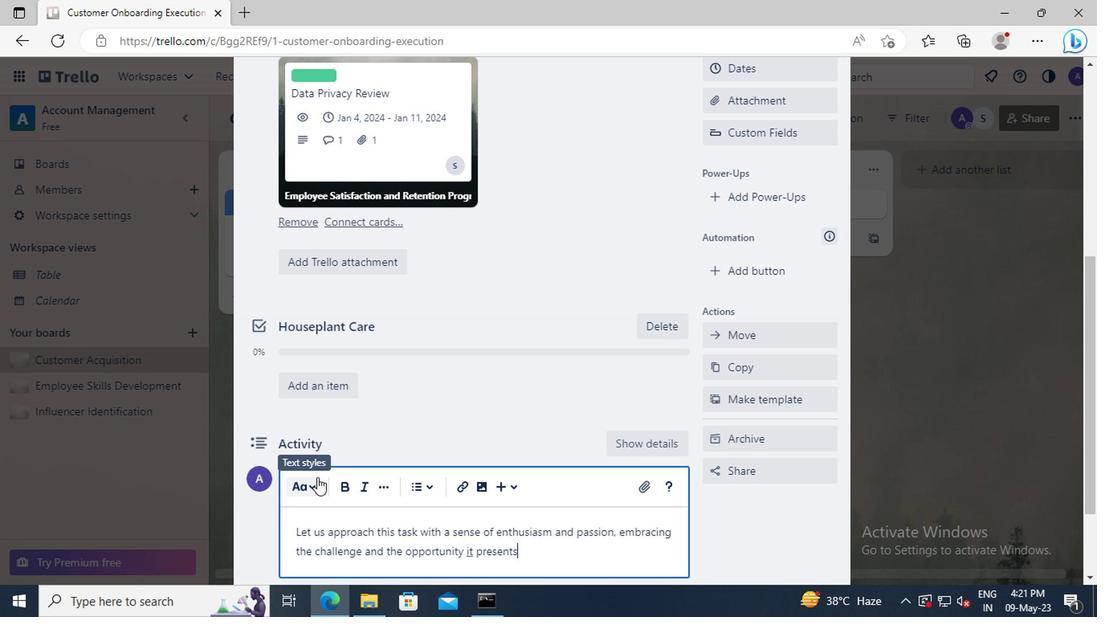 
Action: Mouse scrolled (344, 481) with delta (0, -1)
Screenshot: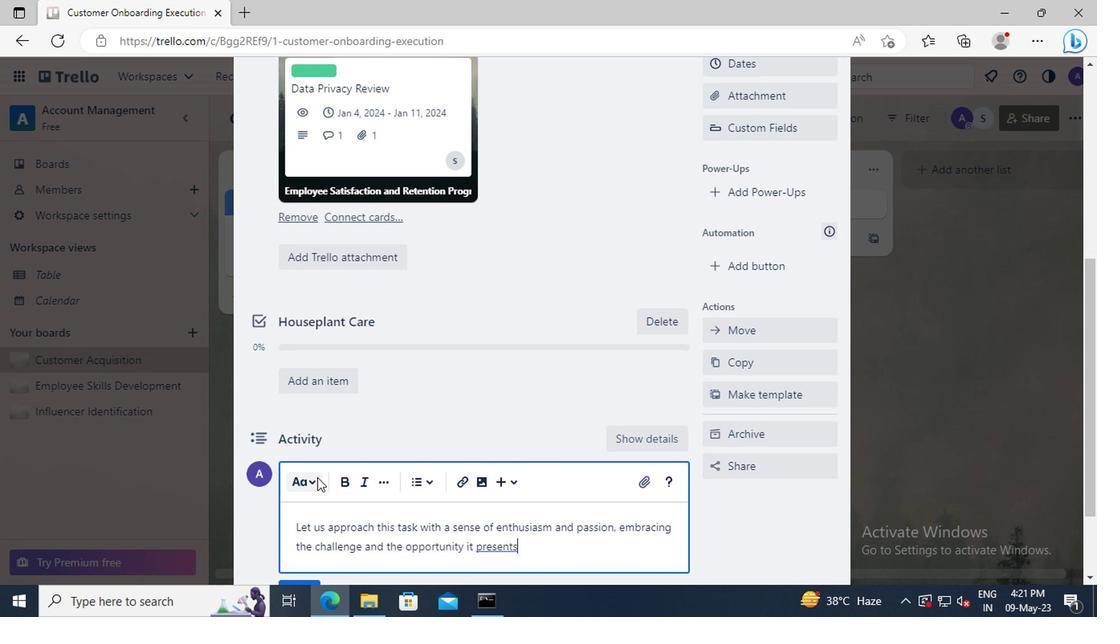 
Action: Mouse scrolled (344, 481) with delta (0, -1)
Screenshot: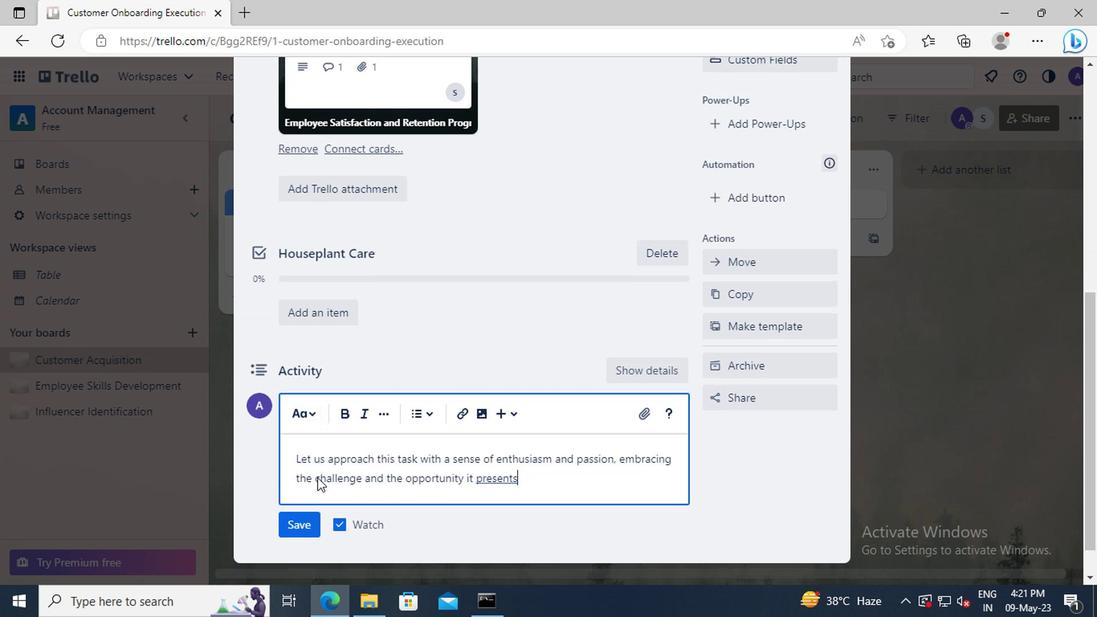 
Action: Mouse moved to (335, 484)
Screenshot: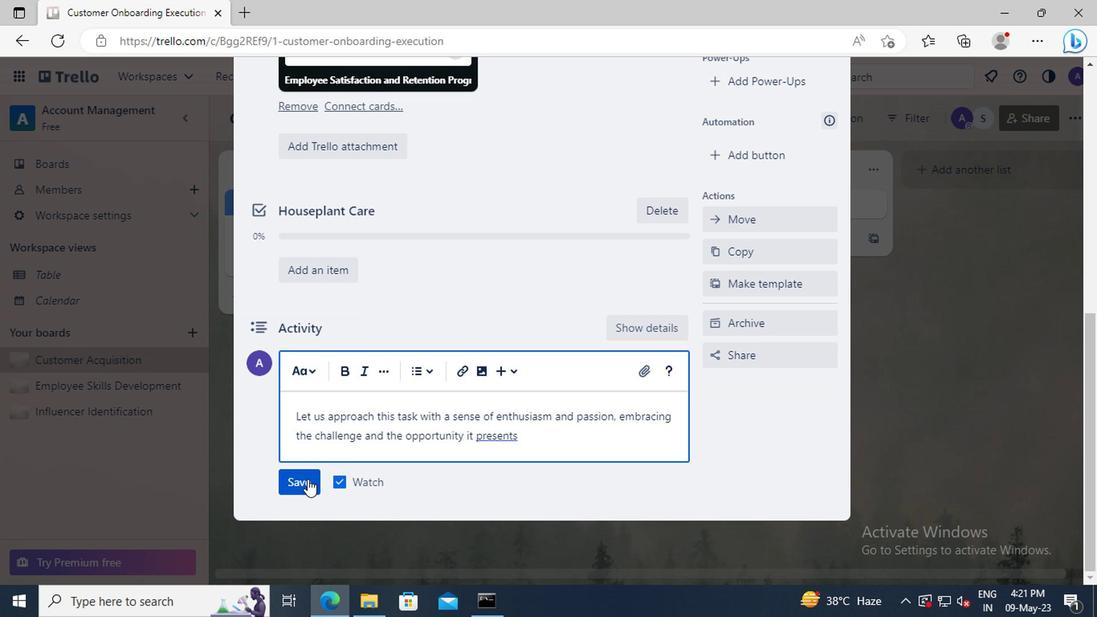 
Action: Mouse pressed left at (335, 484)
Screenshot: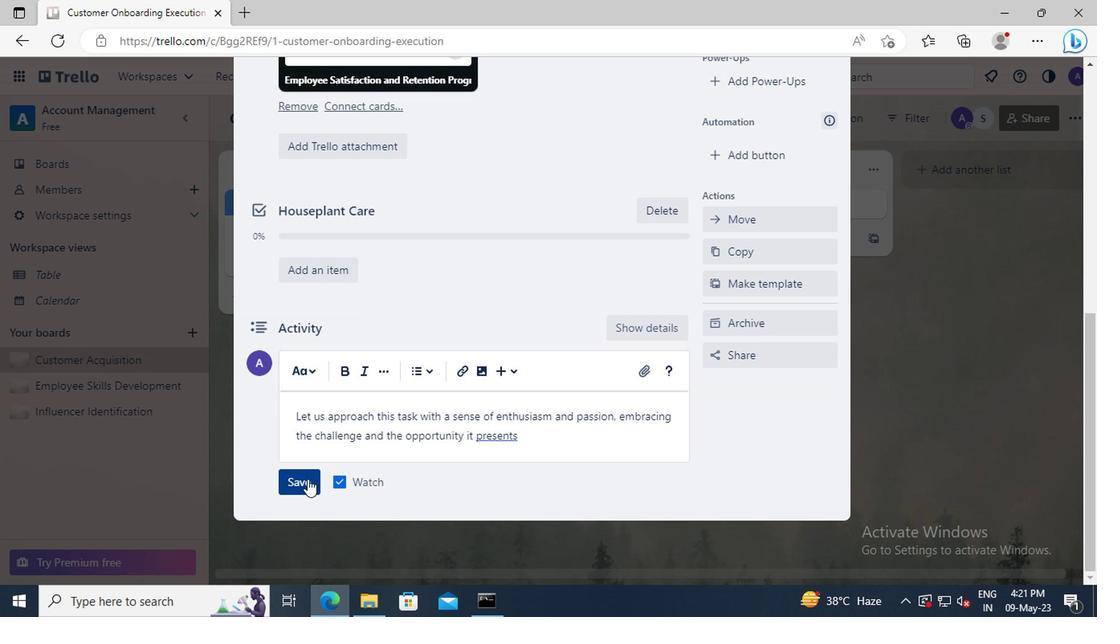 
Action: Mouse moved to (771, 410)
Screenshot: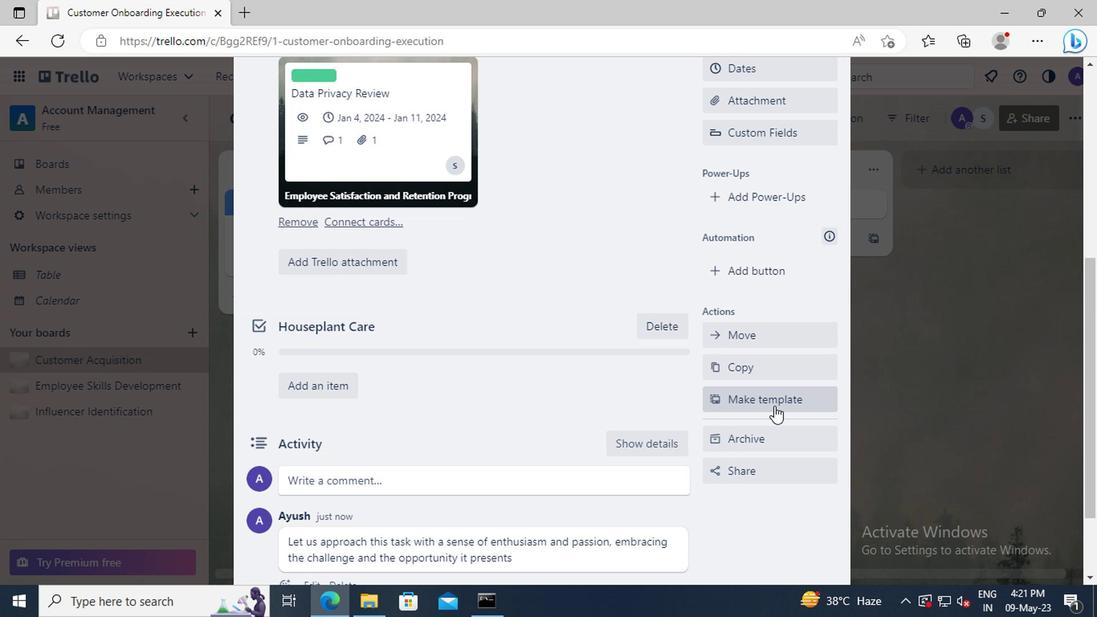 
Action: Mouse scrolled (771, 411) with delta (0, 1)
Screenshot: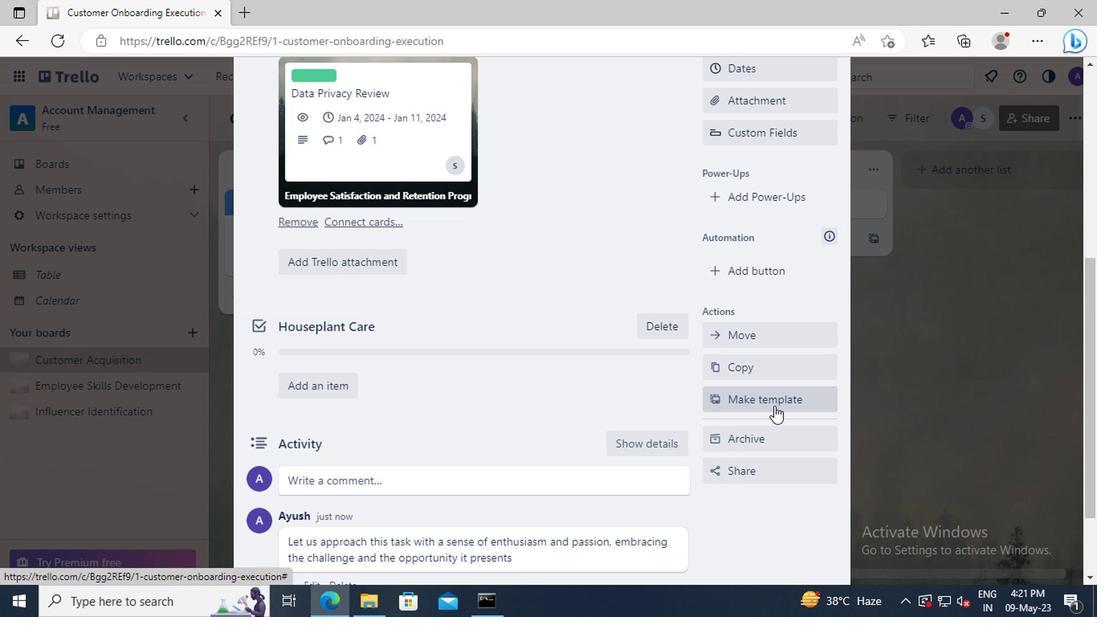 
Action: Mouse scrolled (771, 411) with delta (0, 1)
Screenshot: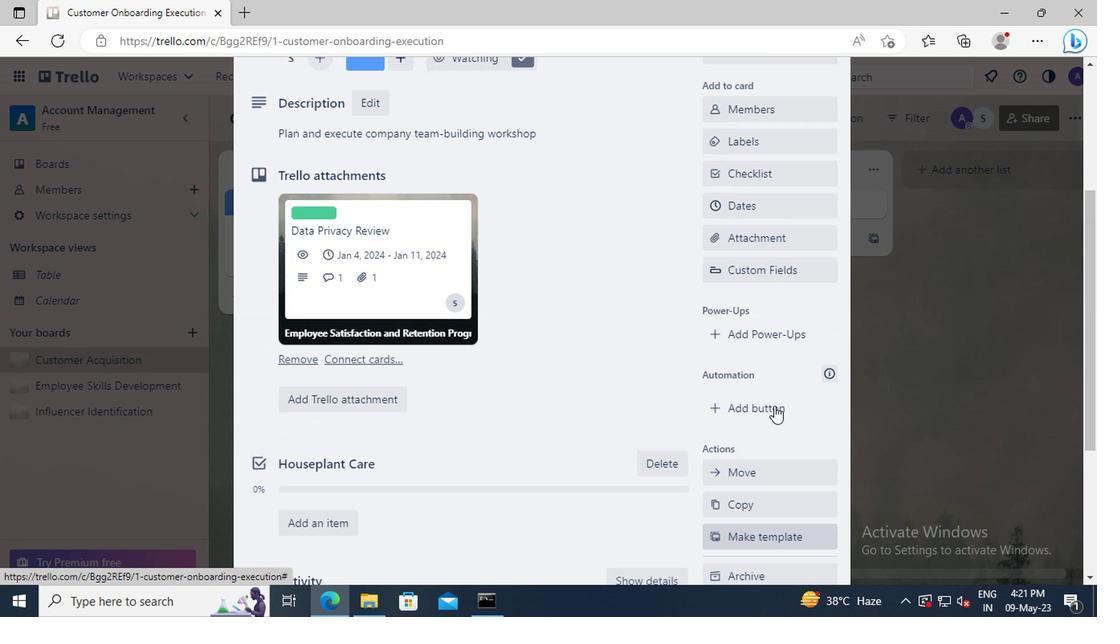 
Action: Mouse scrolled (771, 411) with delta (0, 1)
Screenshot: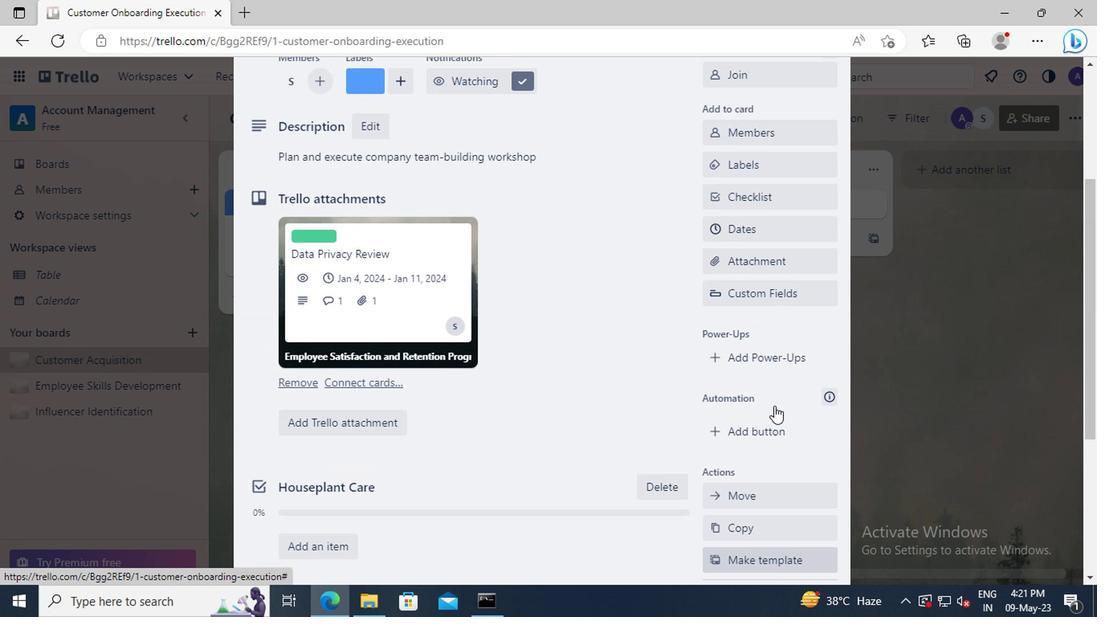 
Action: Mouse scrolled (771, 411) with delta (0, 1)
Screenshot: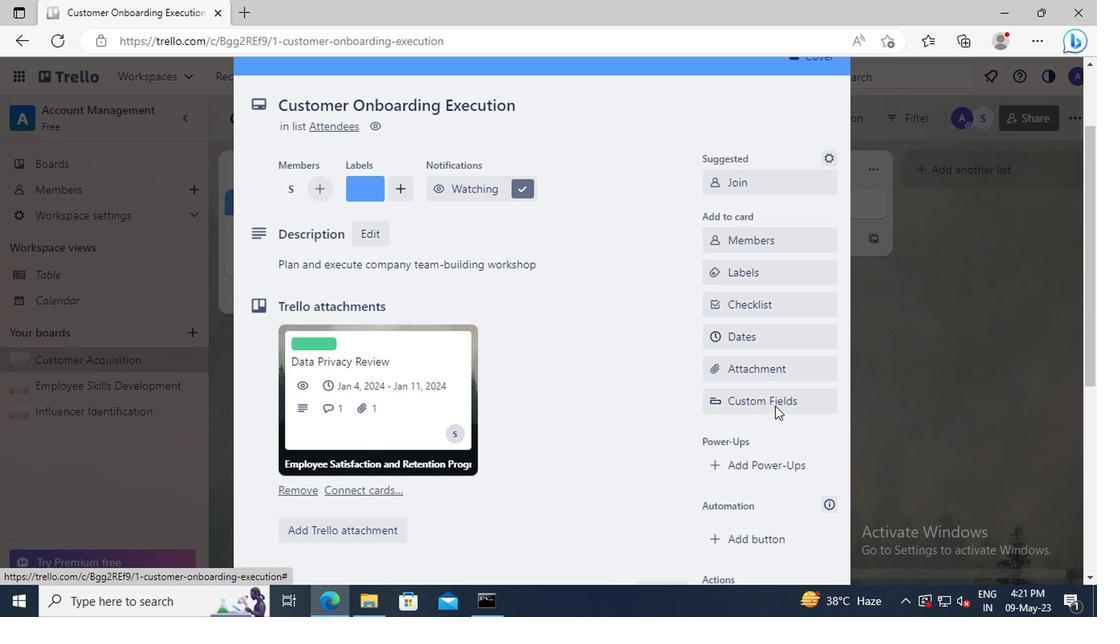 
Action: Mouse moved to (767, 391)
Screenshot: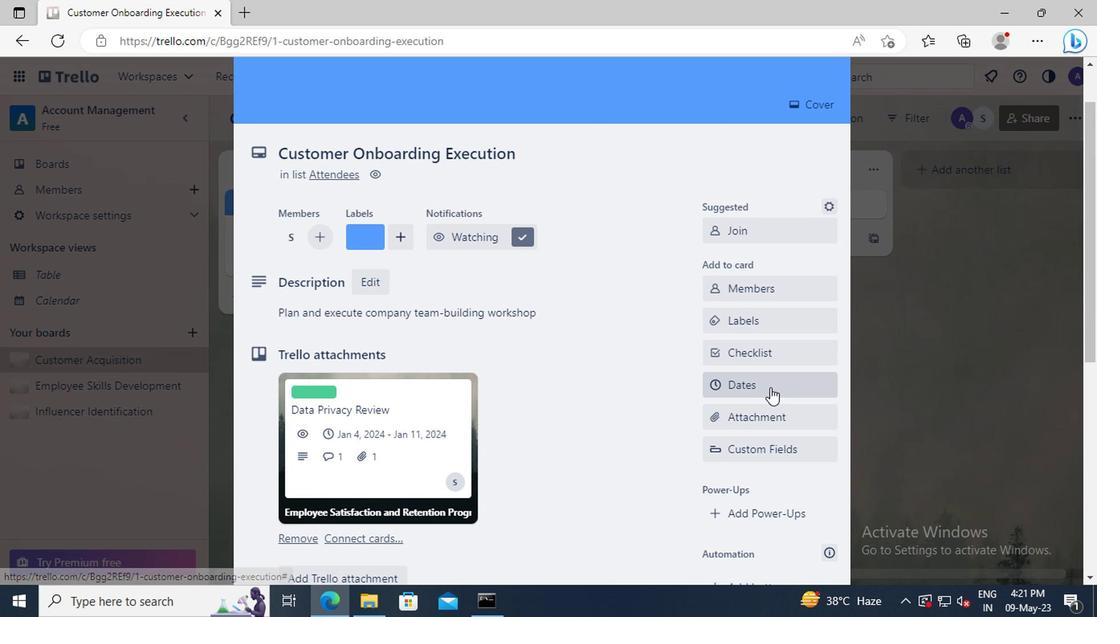 
Action: Mouse pressed left at (767, 391)
Screenshot: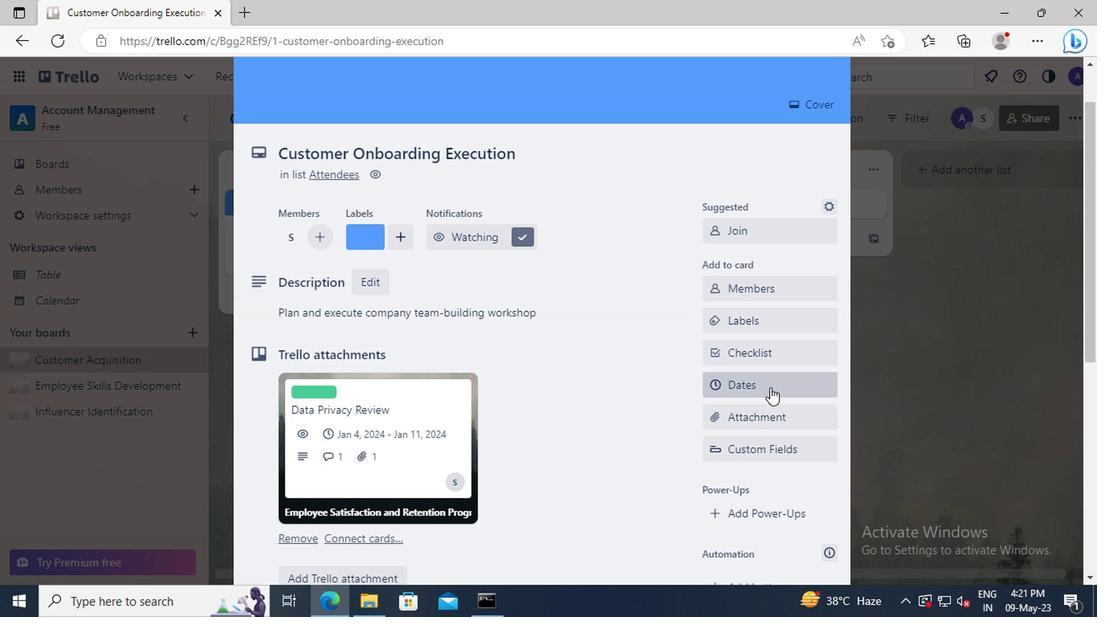 
Action: Mouse moved to (717, 417)
Screenshot: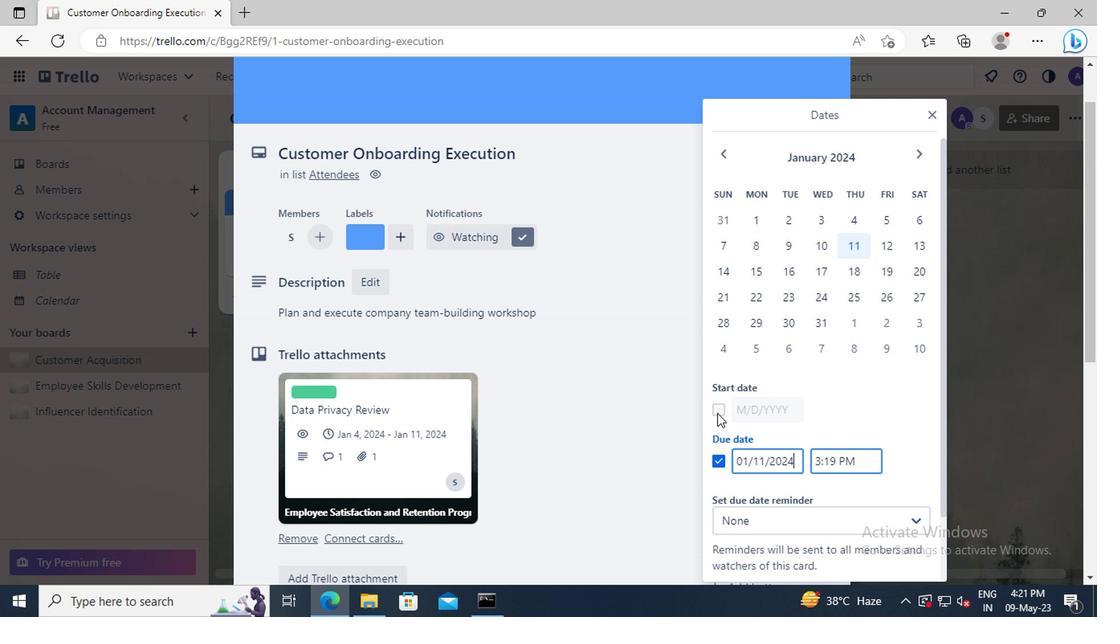 
Action: Mouse pressed left at (717, 417)
Screenshot: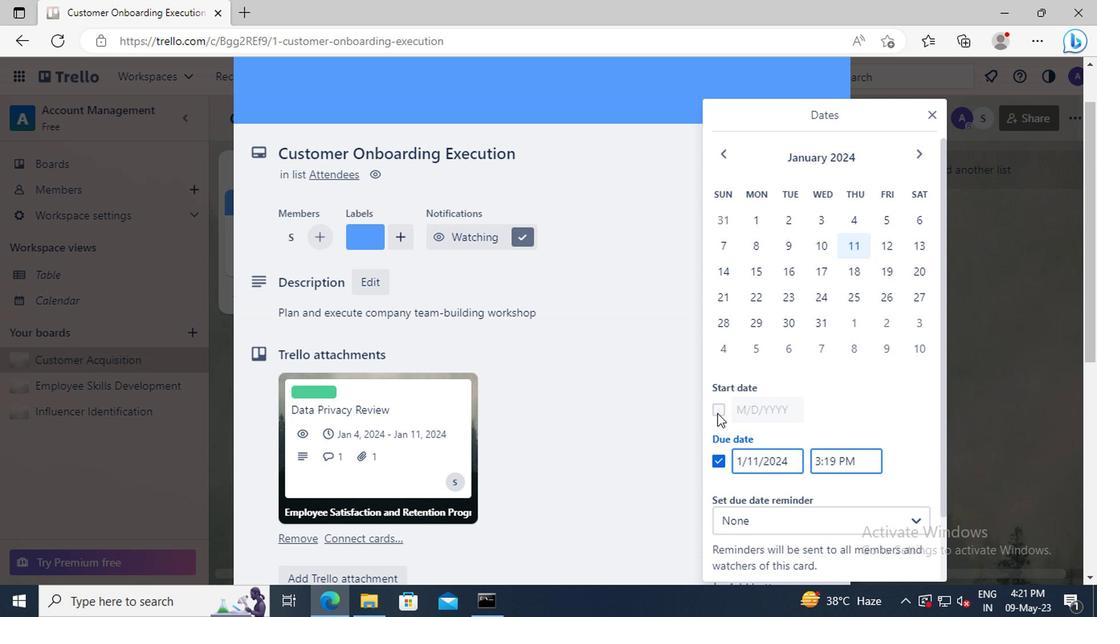 
Action: Mouse moved to (791, 417)
Screenshot: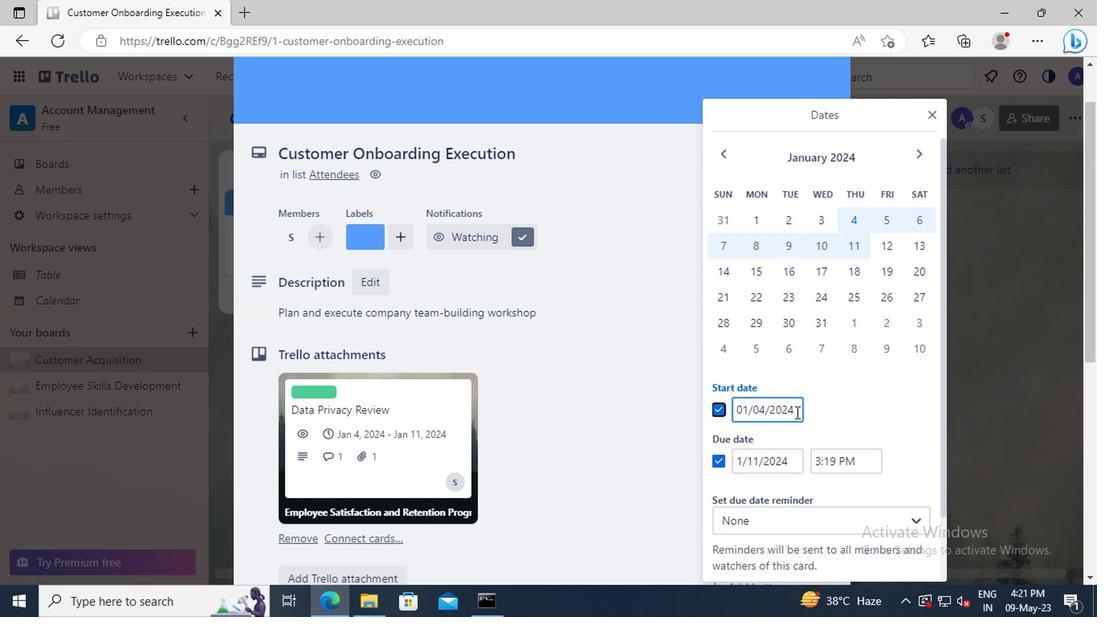 
Action: Mouse pressed left at (791, 417)
Screenshot: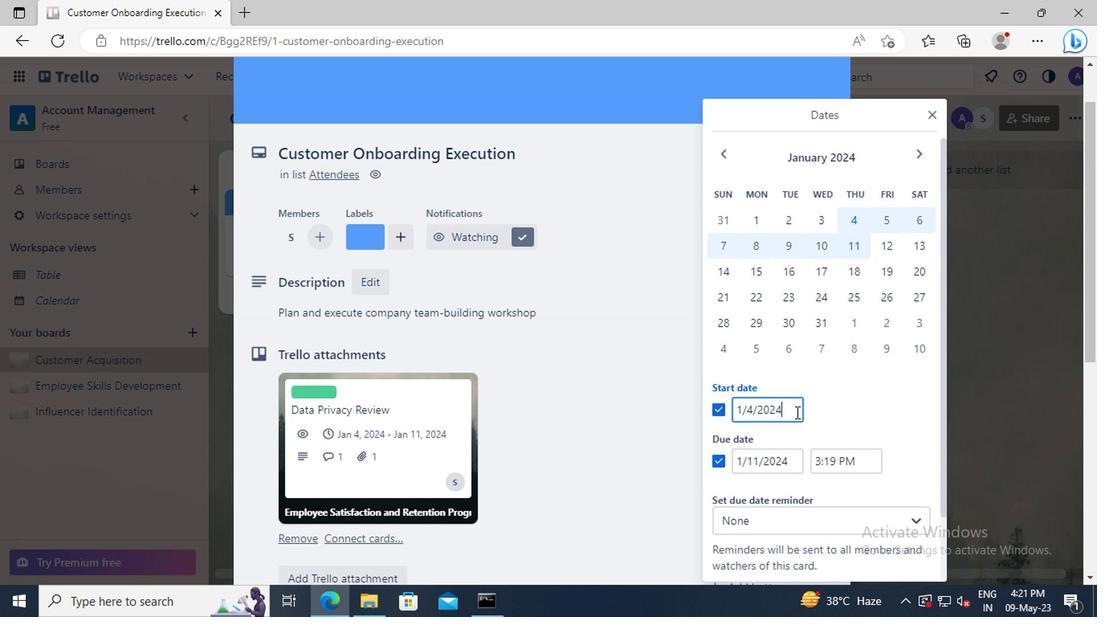 
Action: Key pressed <Key.backspace><Key.backspace><Key.backspace><Key.backspace>1900<Key.left><Key.left><Key.left><Key.left><Key.left><Key.backspace>1
Screenshot: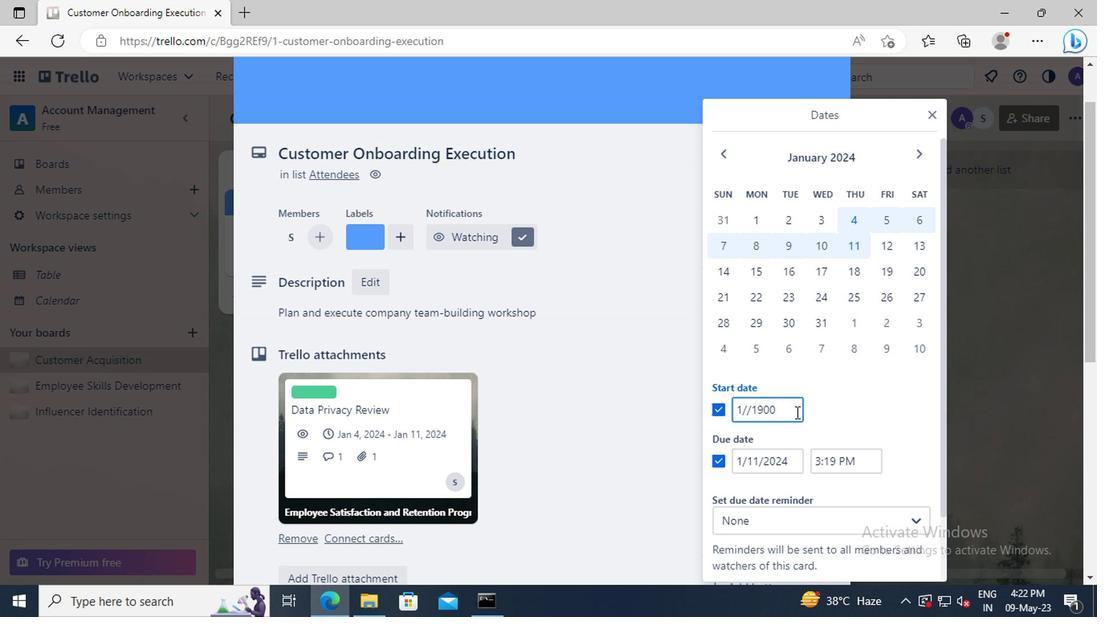 
Action: Mouse moved to (792, 463)
Screenshot: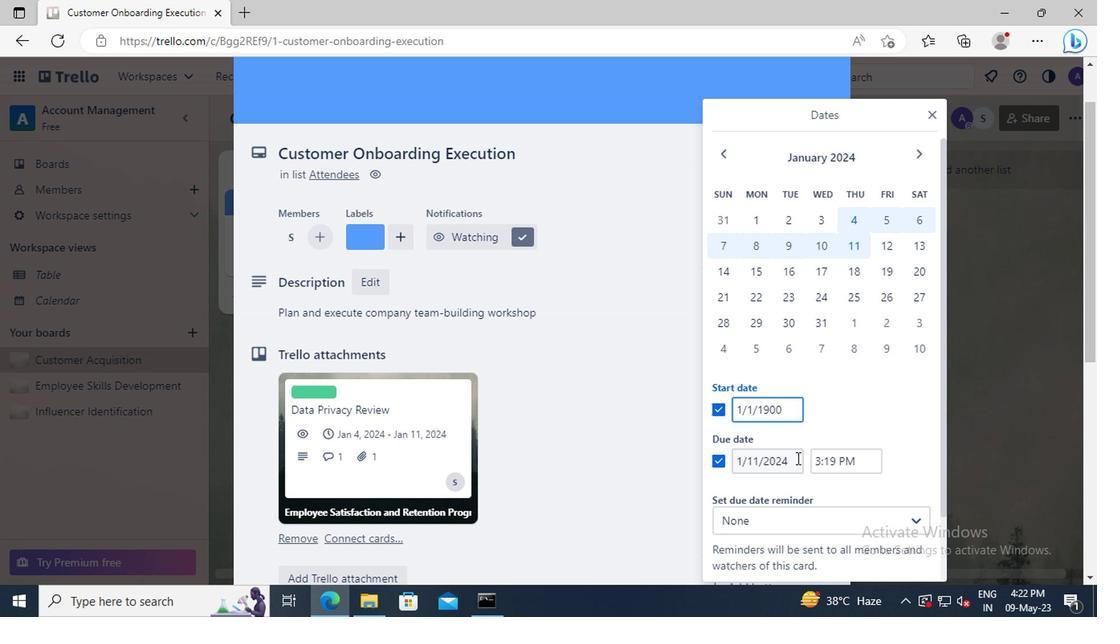 
Action: Mouse pressed left at (792, 463)
Screenshot: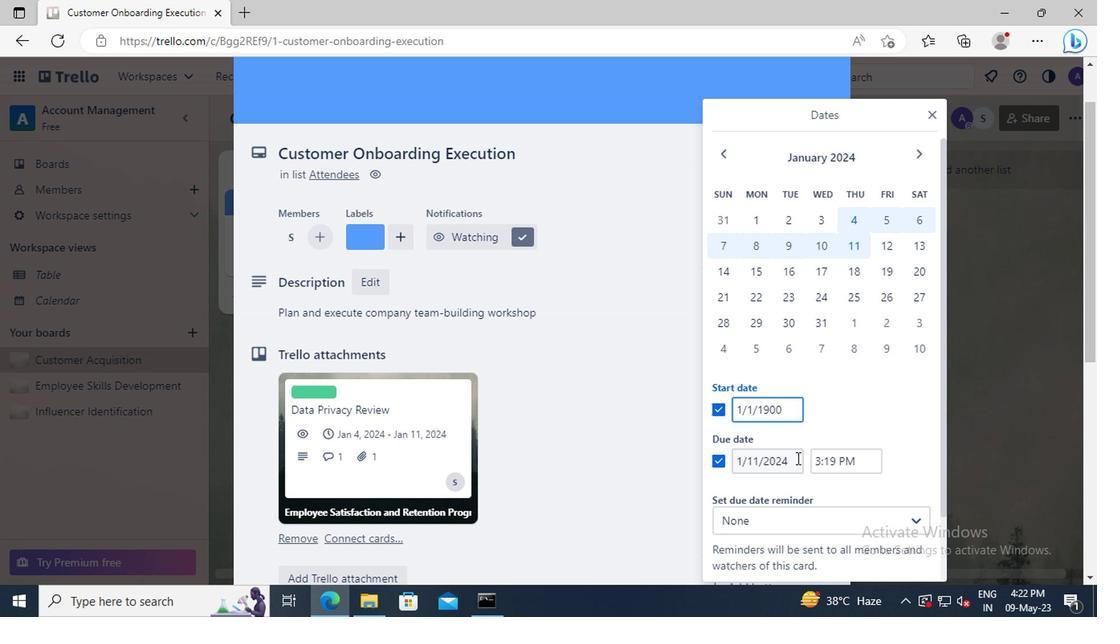 
Action: Key pressed <Key.backspace><Key.backspace><Key.backspace><Key.backspace>1900<Key.left><Key.left><Key.left><Key.left><Key.left><Key.backspace><Key.backspace>8
Screenshot: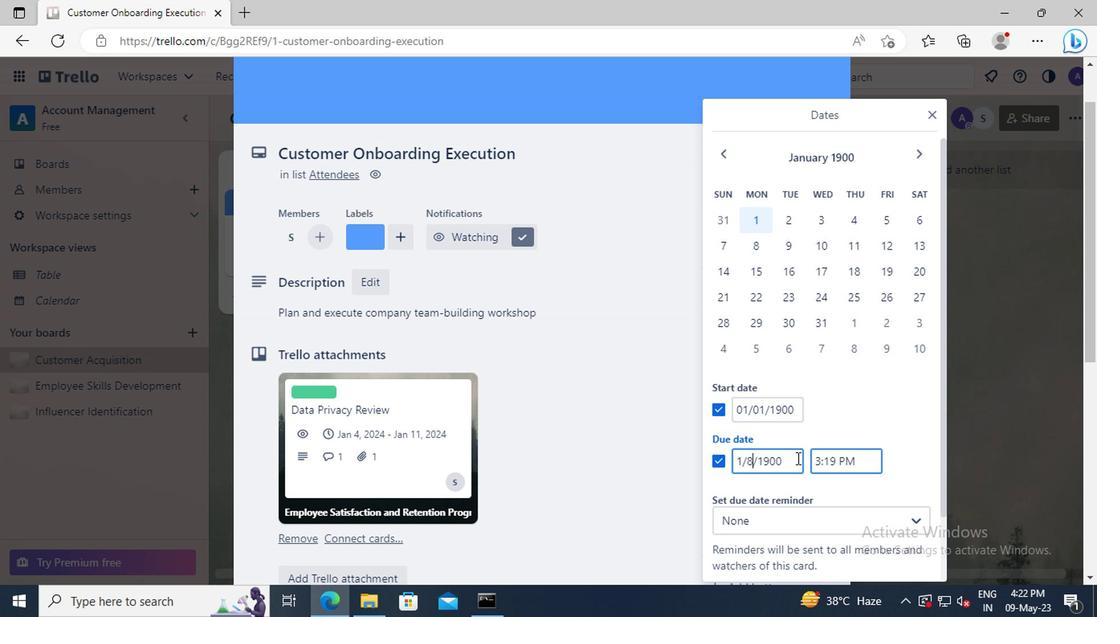 
Action: Mouse scrolled (792, 462) with delta (0, -1)
Screenshot: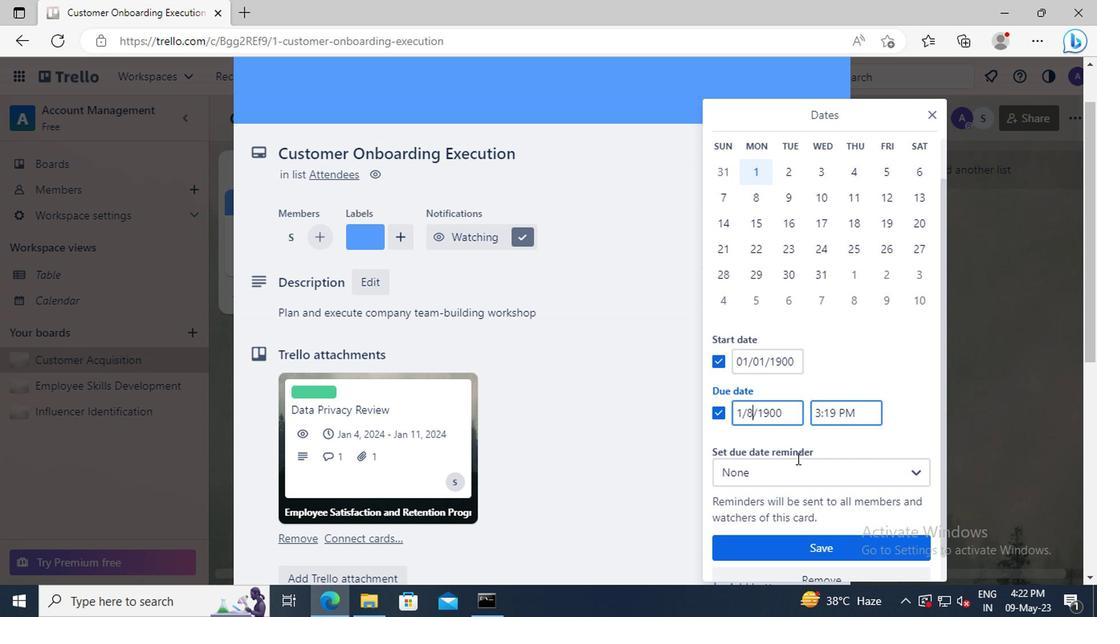 
Action: Mouse moved to (801, 530)
Screenshot: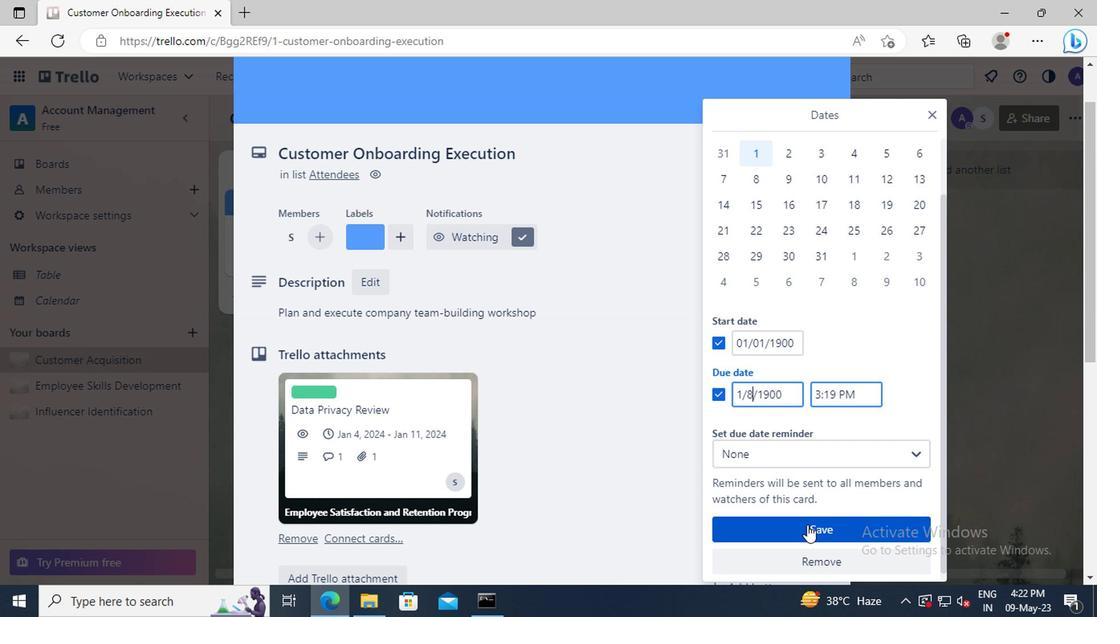 
Action: Mouse pressed left at (801, 530)
Screenshot: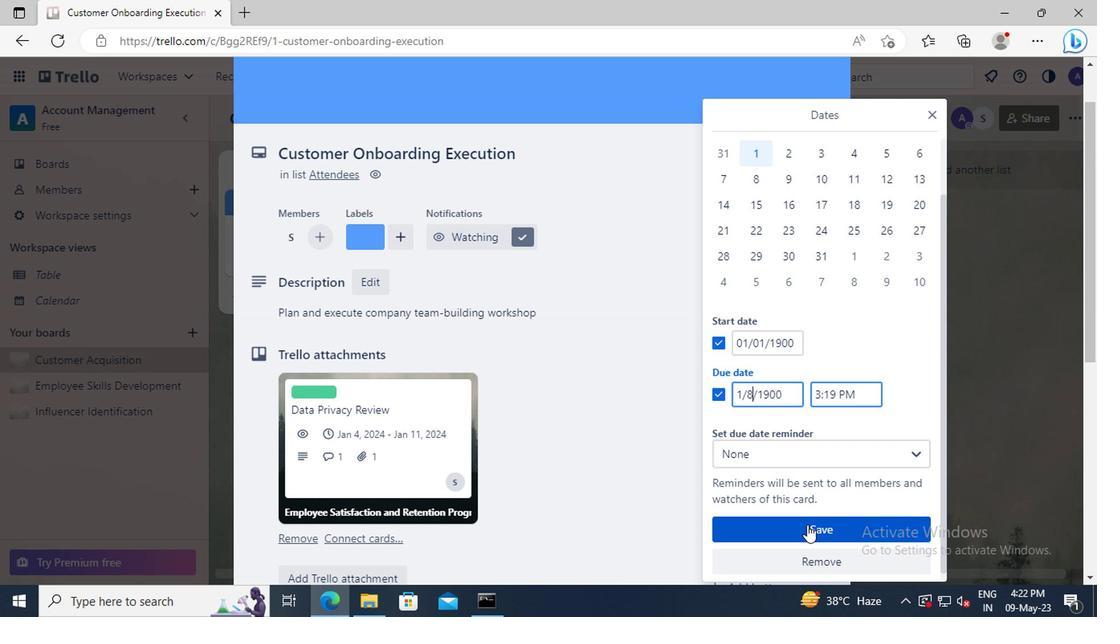 
